 Task: Select and add the product "3 Cheesy Birria Tacos , Rice & Beans" to cart from the store "Abuelitas Birria".
Action: Mouse moved to (332, 179)
Screenshot: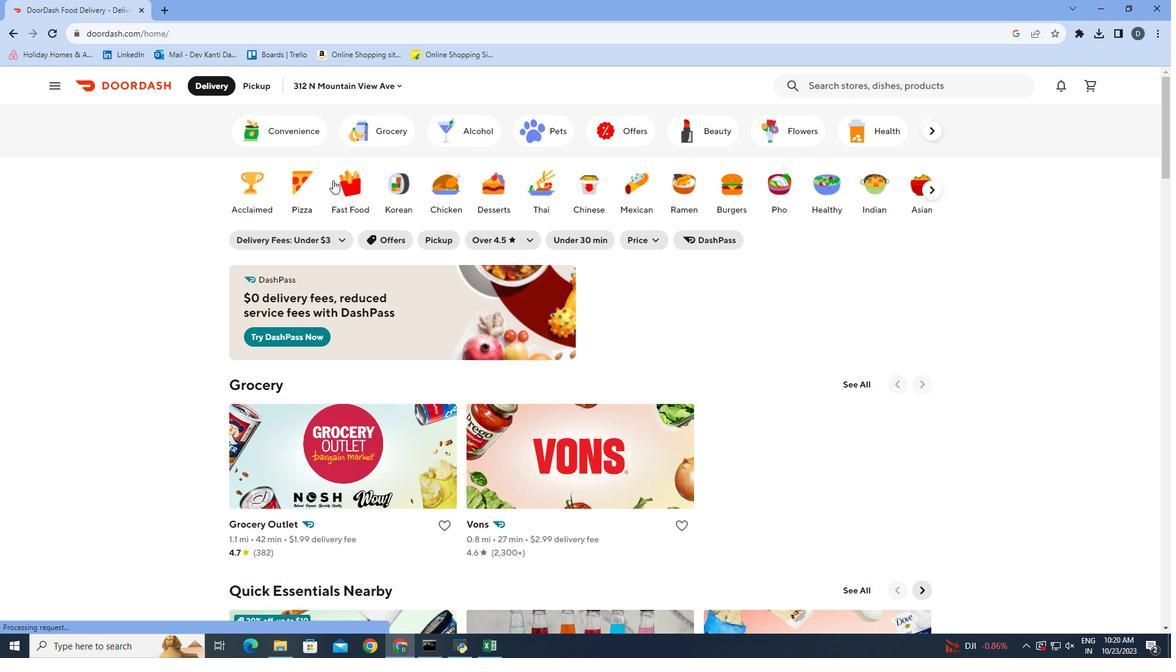 
Action: Mouse pressed left at (332, 179)
Screenshot: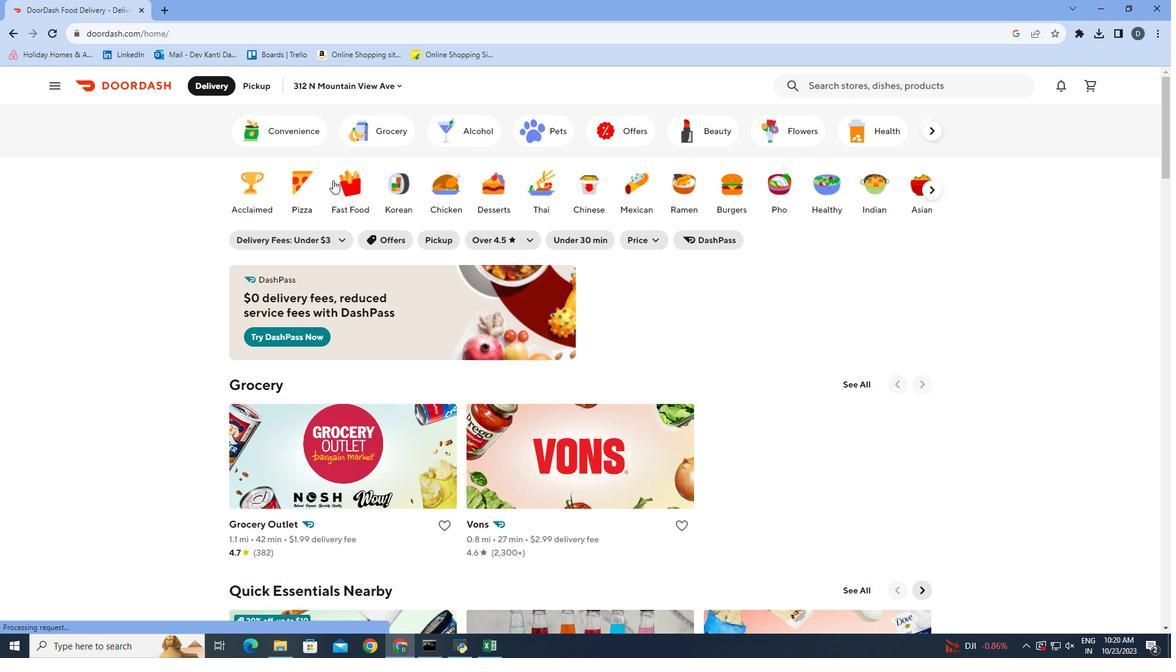 
Action: Mouse moved to (1063, 317)
Screenshot: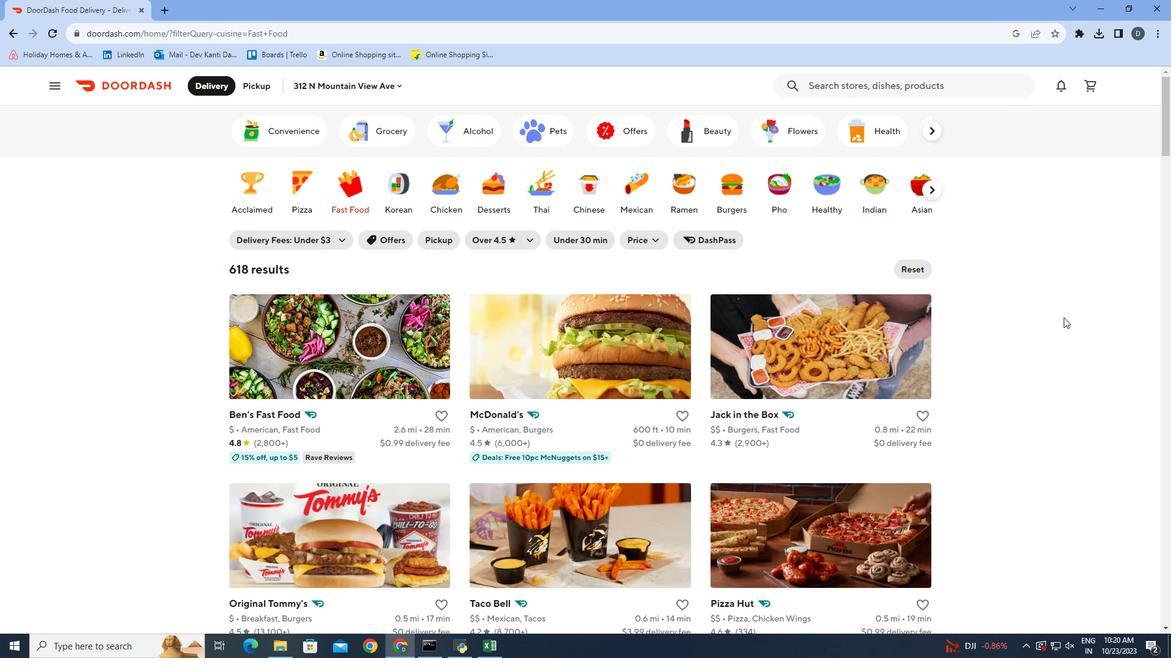 
Action: Mouse scrolled (1063, 316) with delta (0, 0)
Screenshot: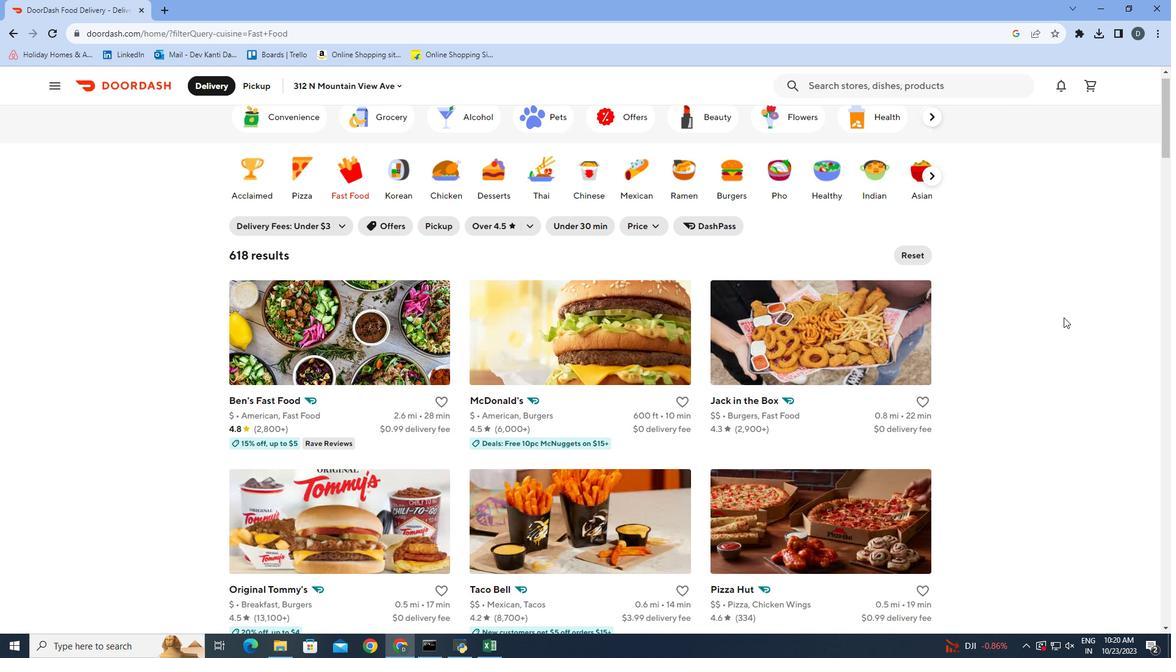 
Action: Mouse moved to (1060, 316)
Screenshot: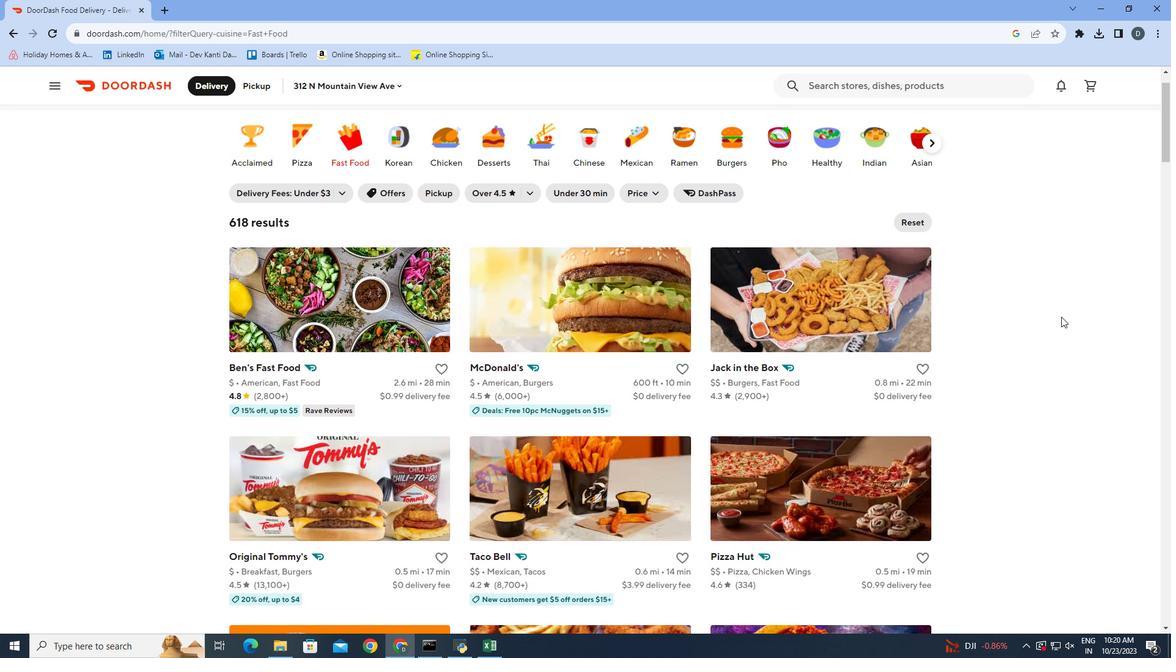 
Action: Mouse scrolled (1060, 317) with delta (0, 0)
Screenshot: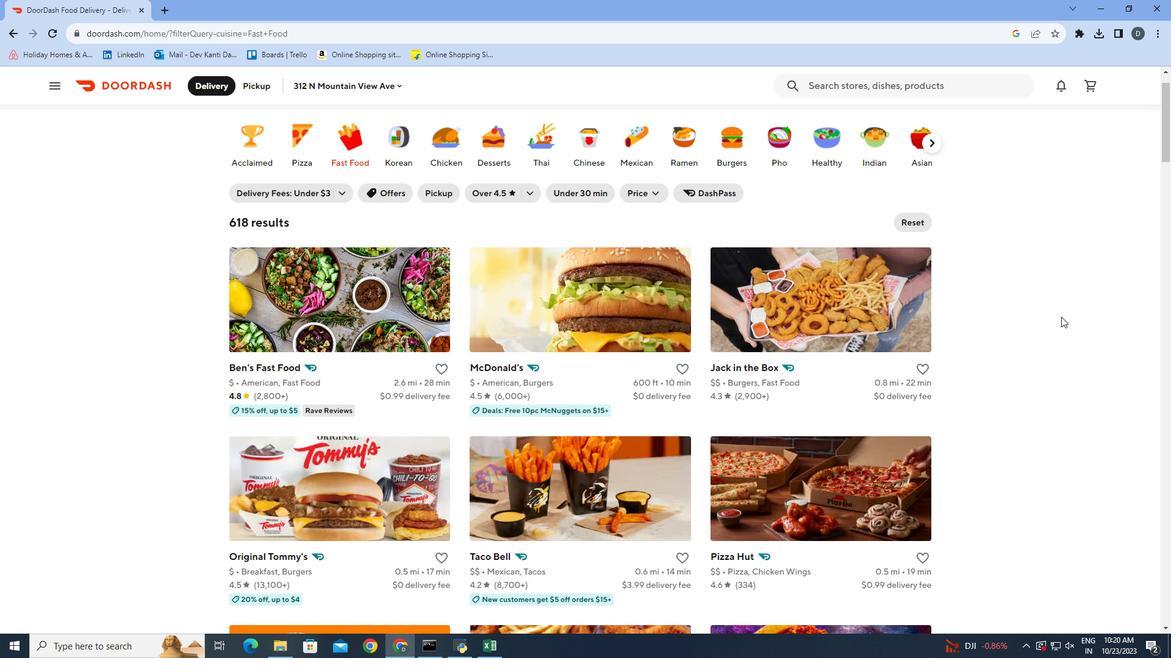 
Action: Mouse scrolled (1060, 317) with delta (0, 0)
Screenshot: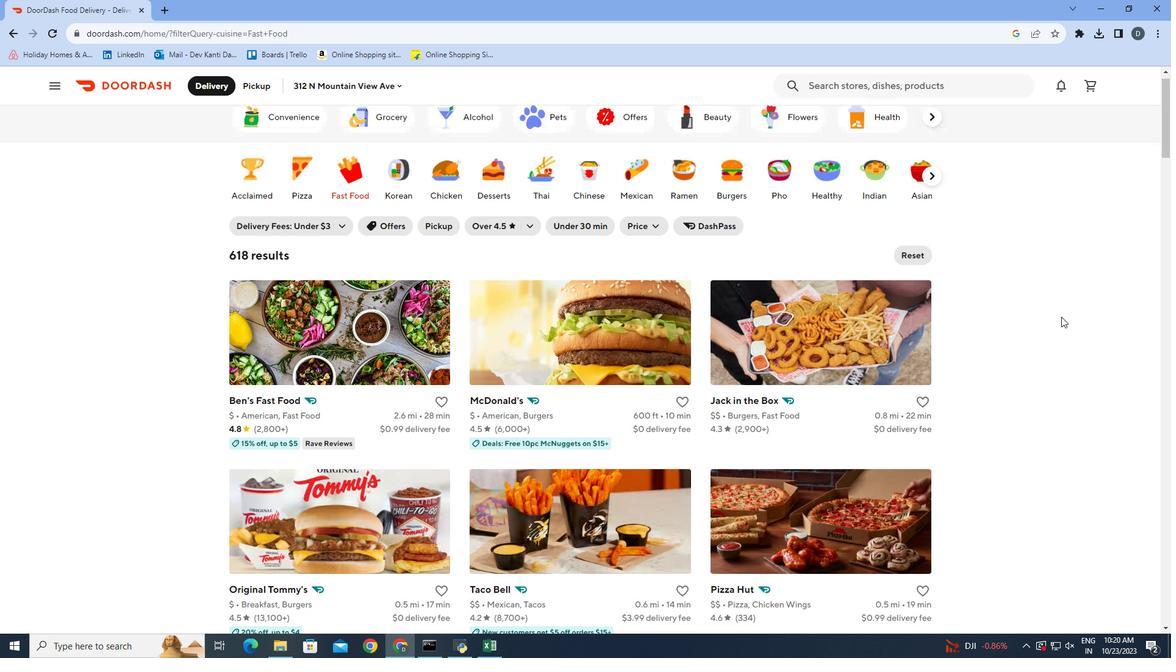 
Action: Mouse scrolled (1060, 317) with delta (0, 0)
Screenshot: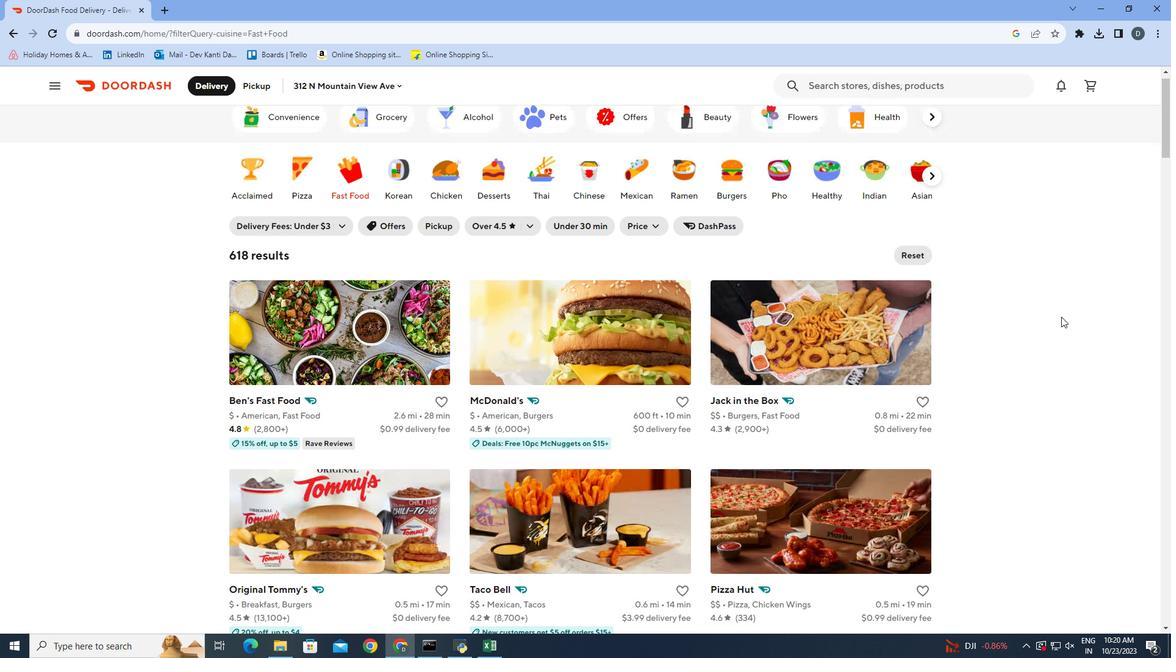 
Action: Mouse moved to (916, 88)
Screenshot: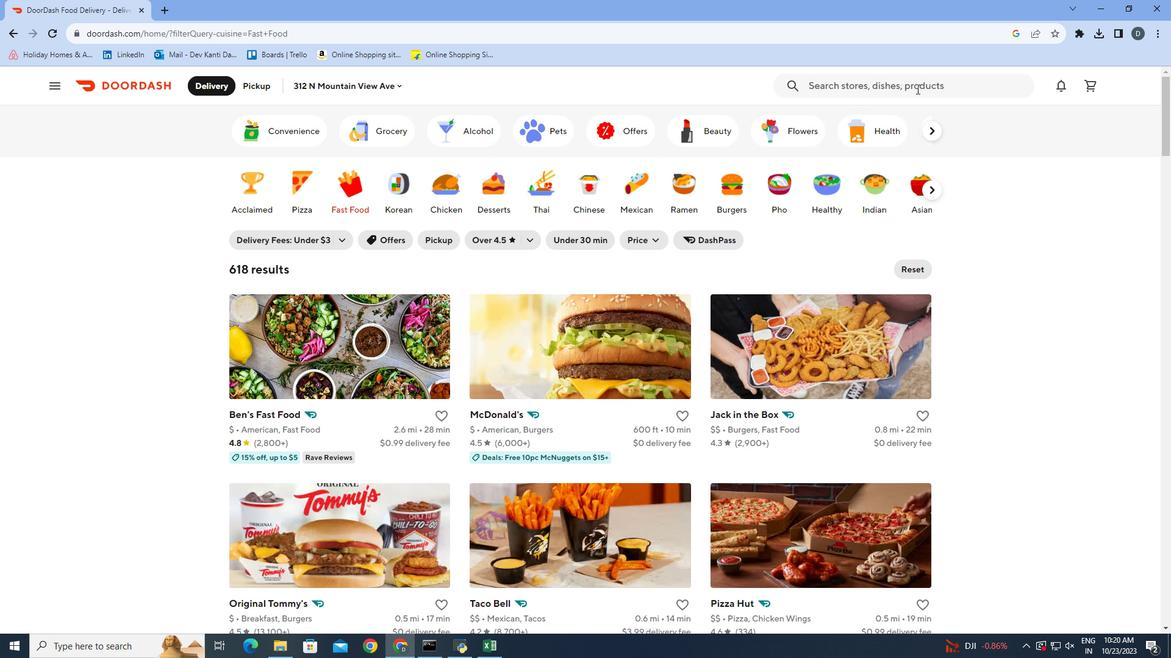 
Action: Mouse pressed left at (916, 88)
Screenshot: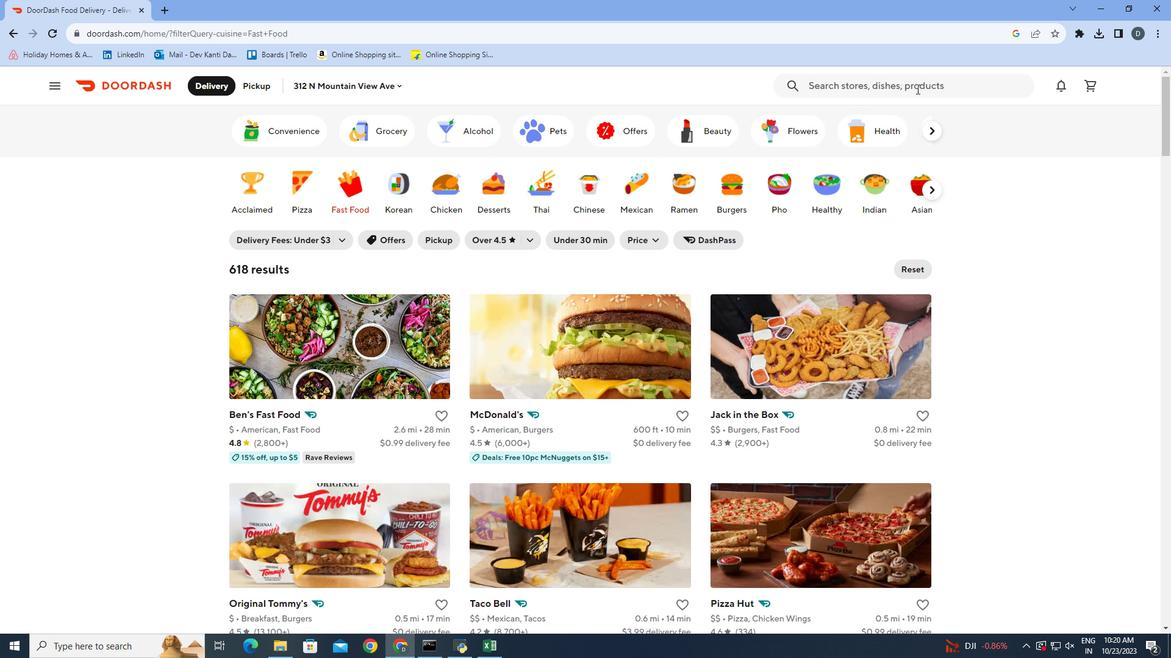
Action: Mouse moved to (858, 118)
Screenshot: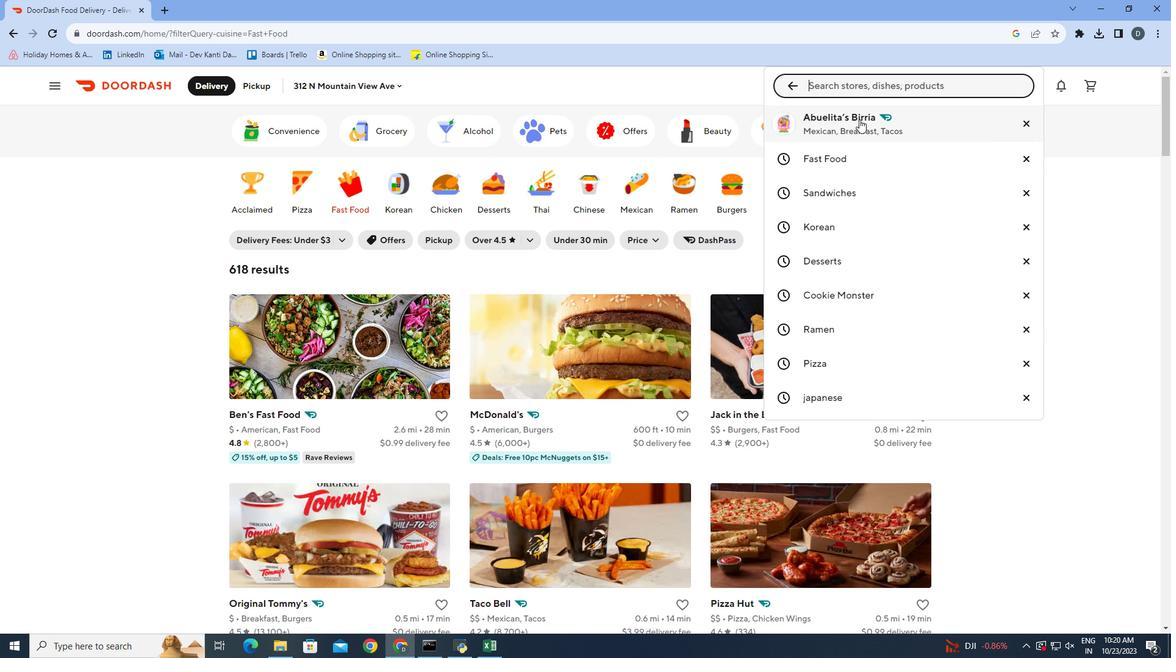
Action: Mouse pressed left at (858, 118)
Screenshot: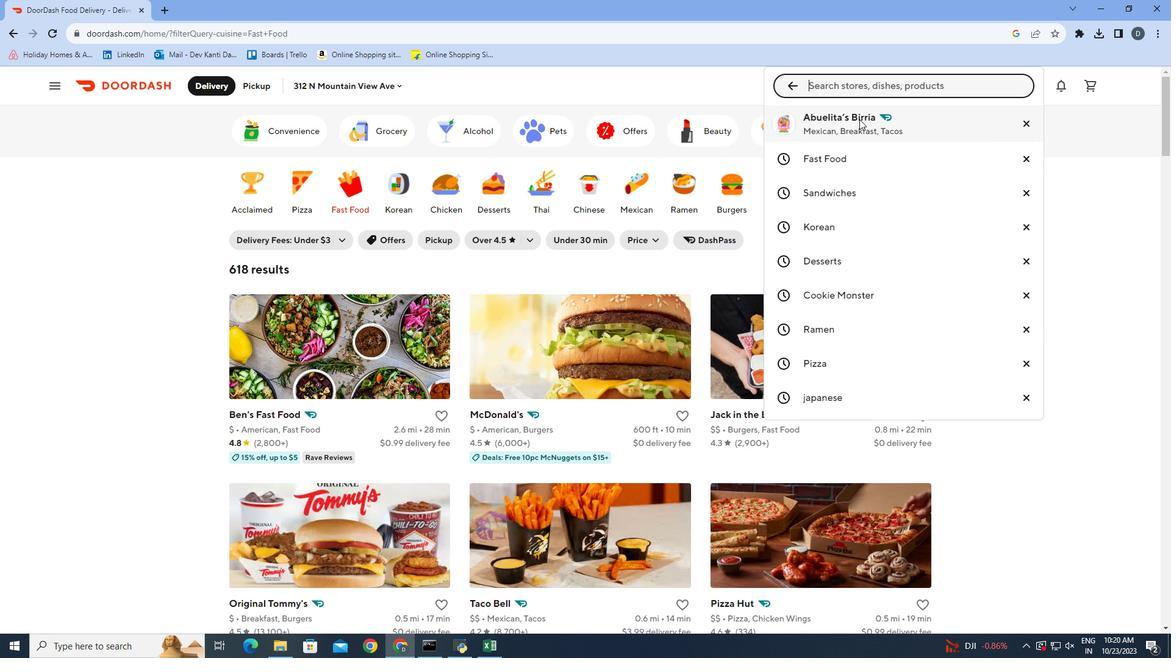 
Action: Mouse moved to (916, 81)
Screenshot: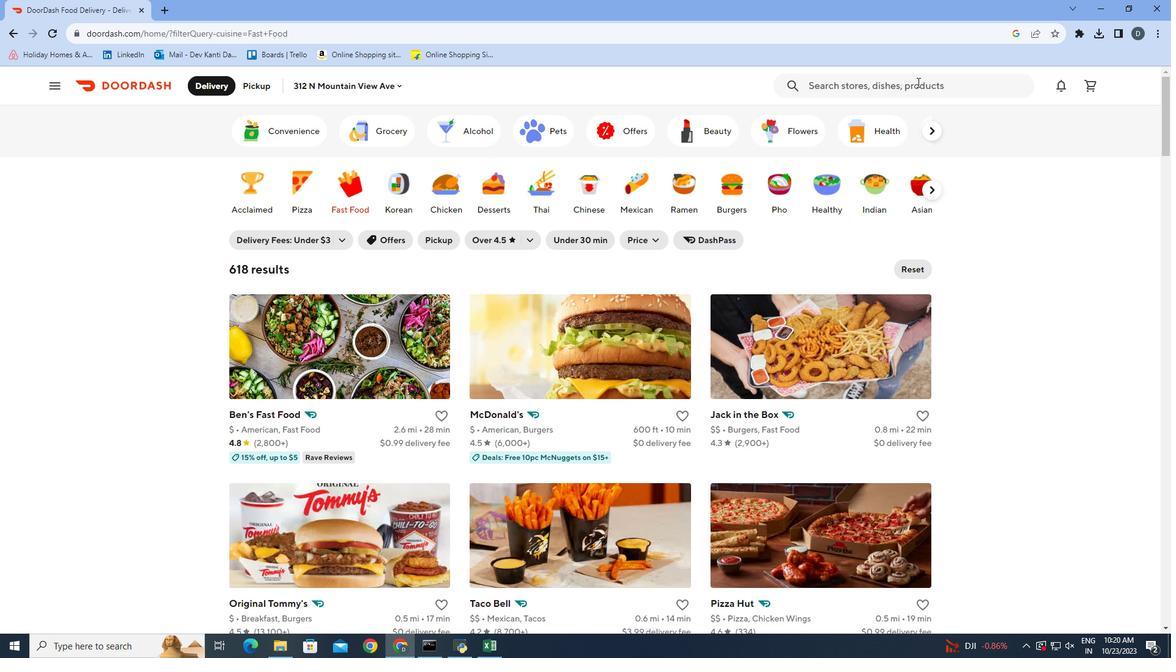 
Action: Mouse pressed left at (916, 81)
Screenshot: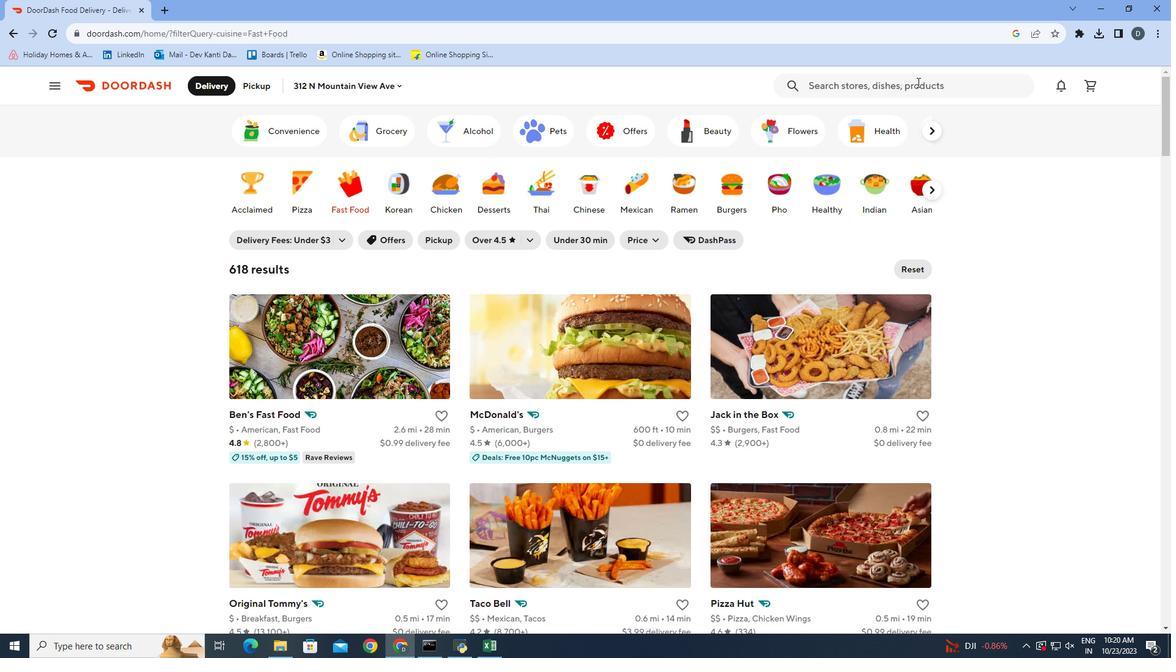 
Action: Mouse moved to (853, 137)
Screenshot: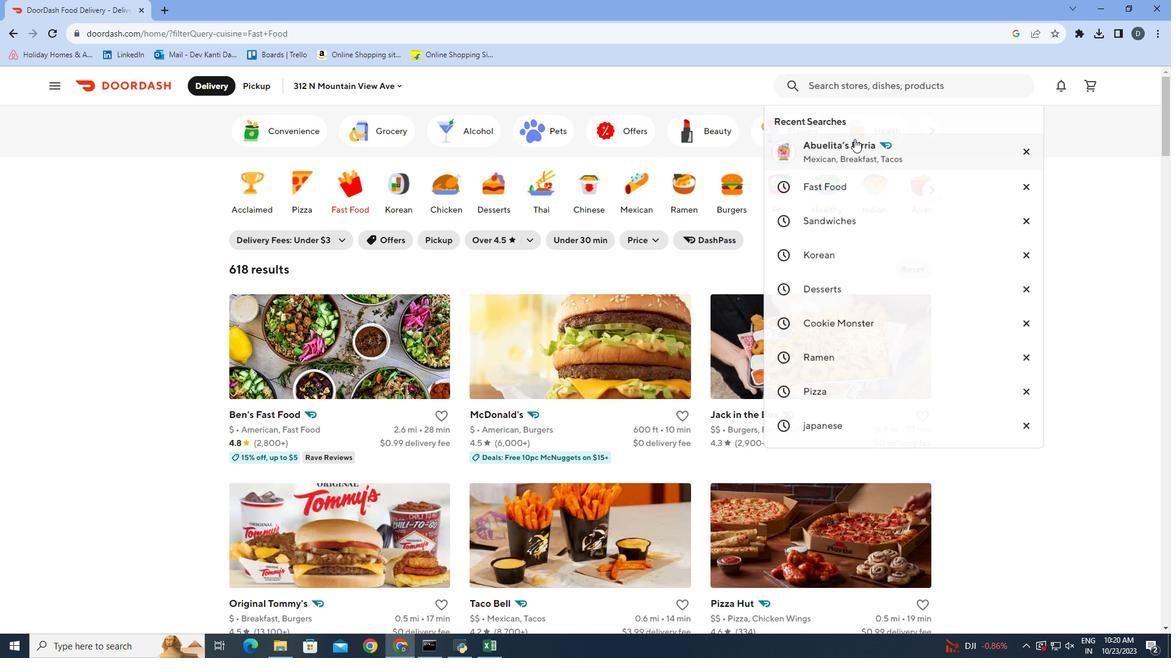 
Action: Mouse pressed left at (853, 137)
Screenshot: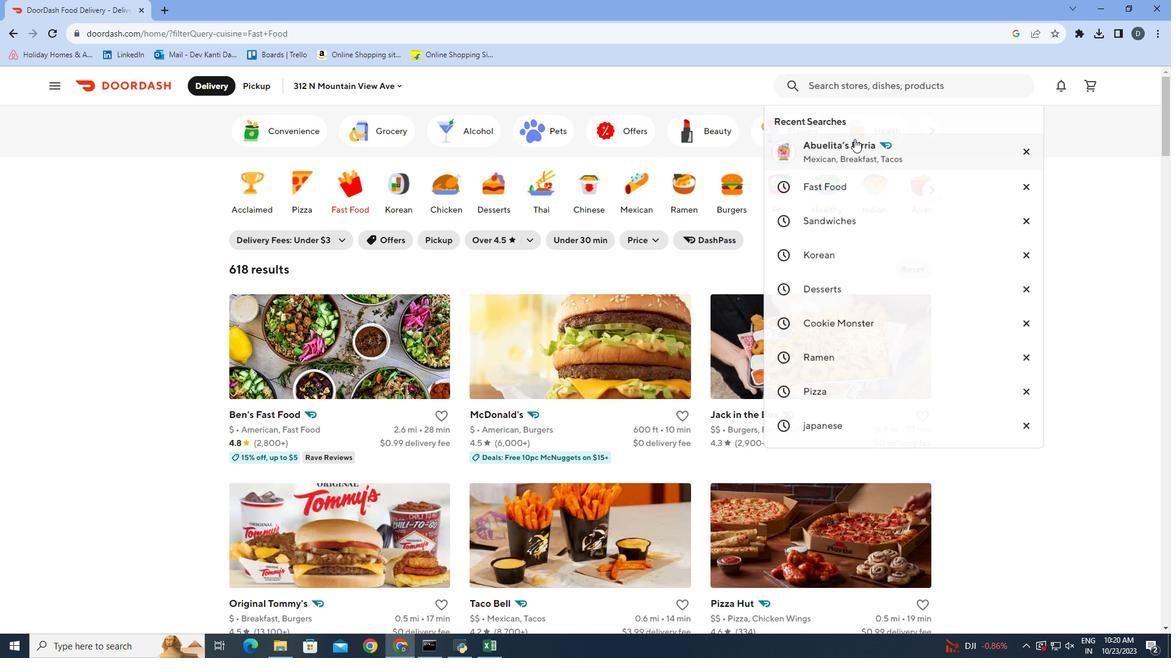 
Action: Mouse moved to (813, 366)
Screenshot: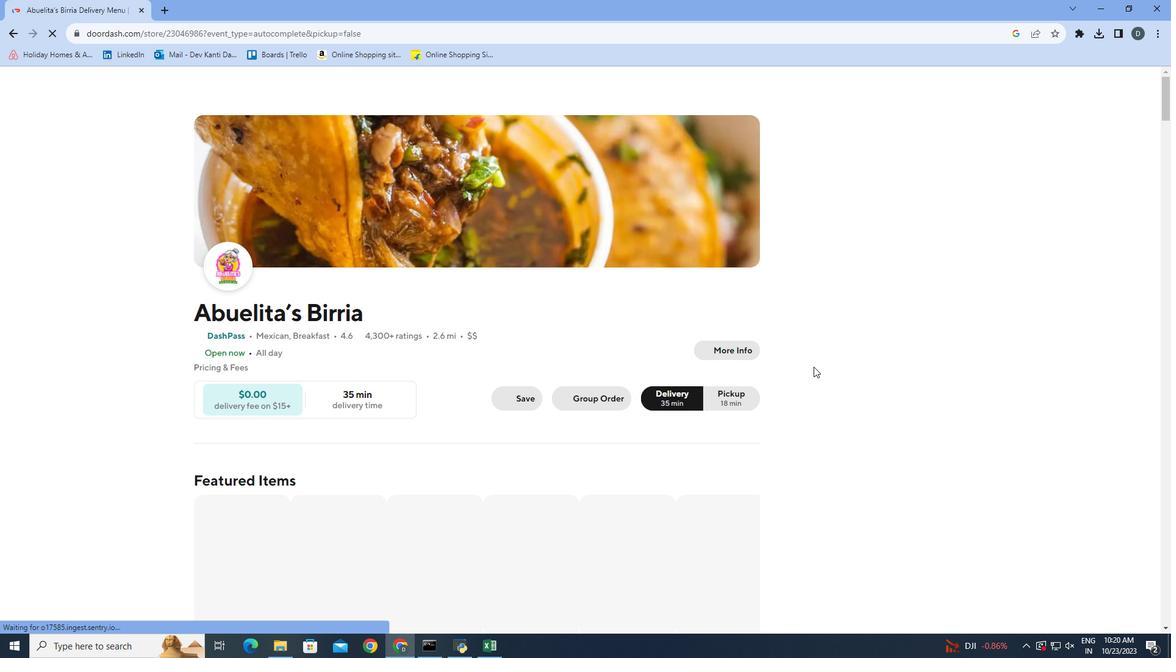 
Action: Mouse scrolled (813, 365) with delta (0, 0)
Screenshot: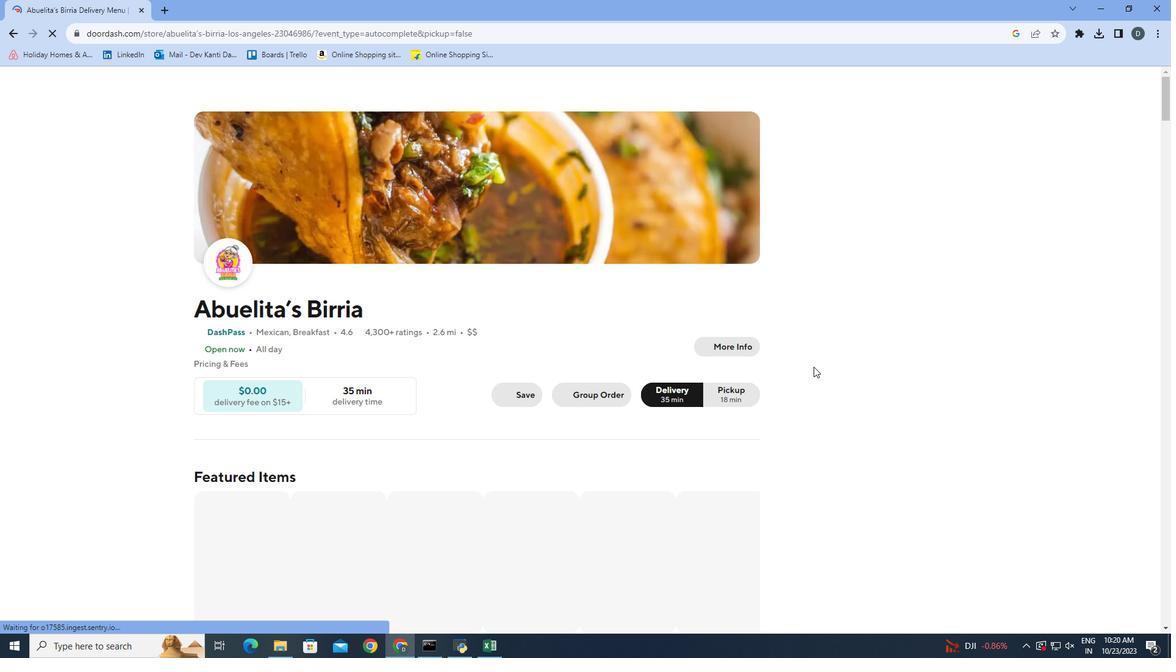 
Action: Mouse scrolled (813, 365) with delta (0, 0)
Screenshot: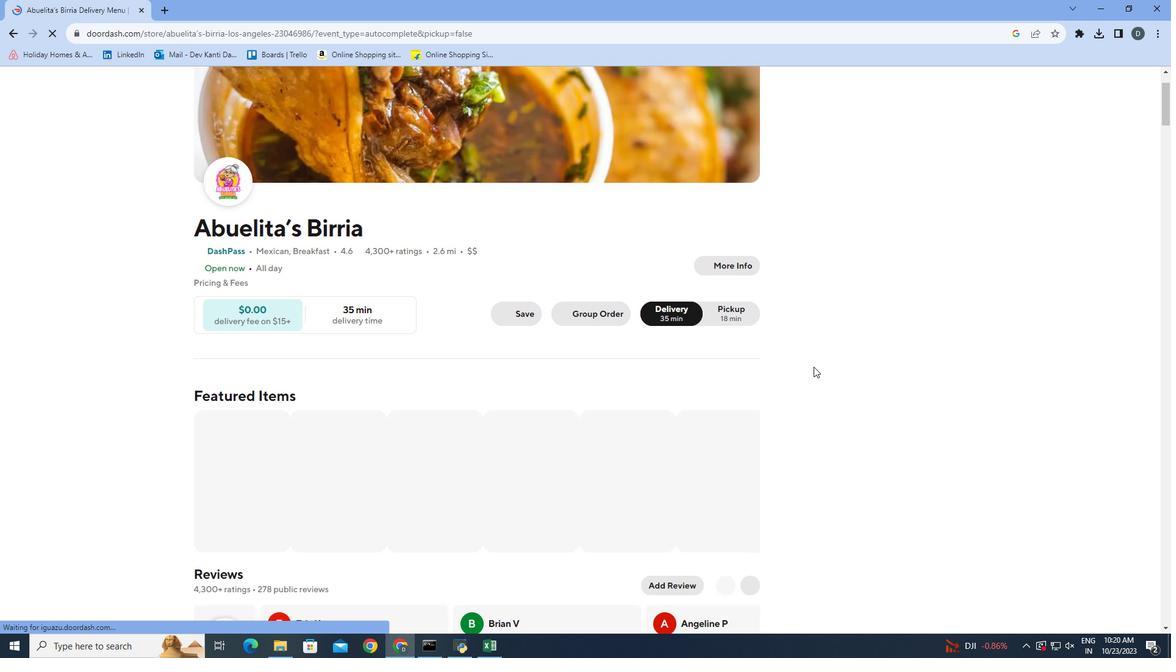 
Action: Mouse scrolled (813, 365) with delta (0, 0)
Screenshot: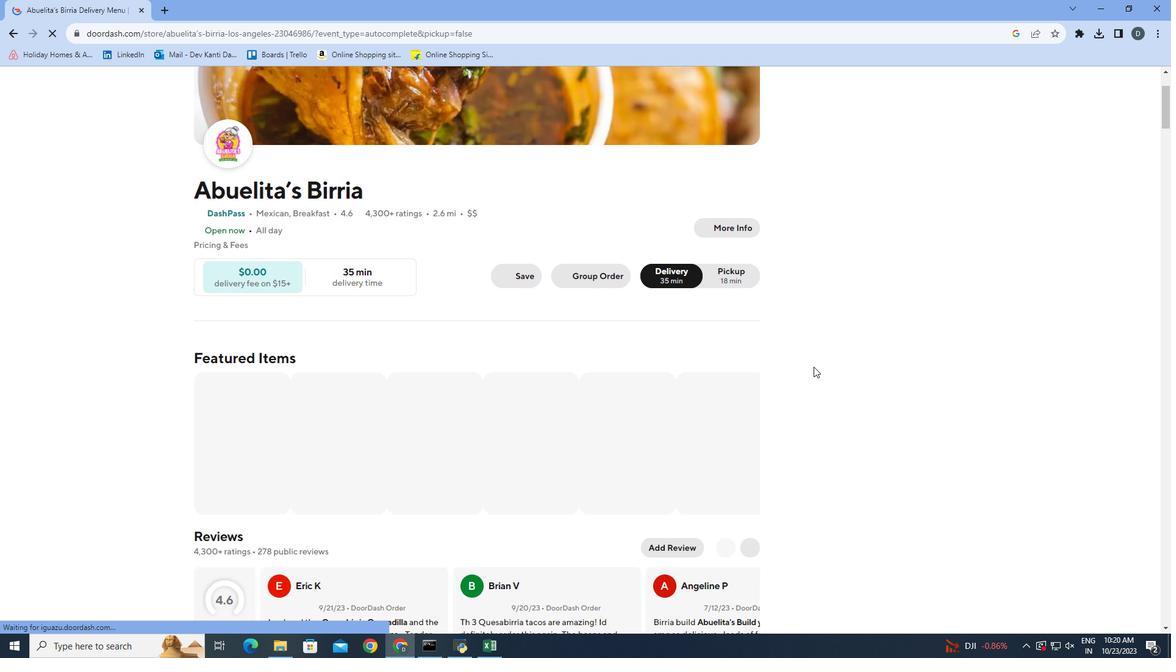 
Action: Mouse scrolled (813, 365) with delta (0, 0)
Screenshot: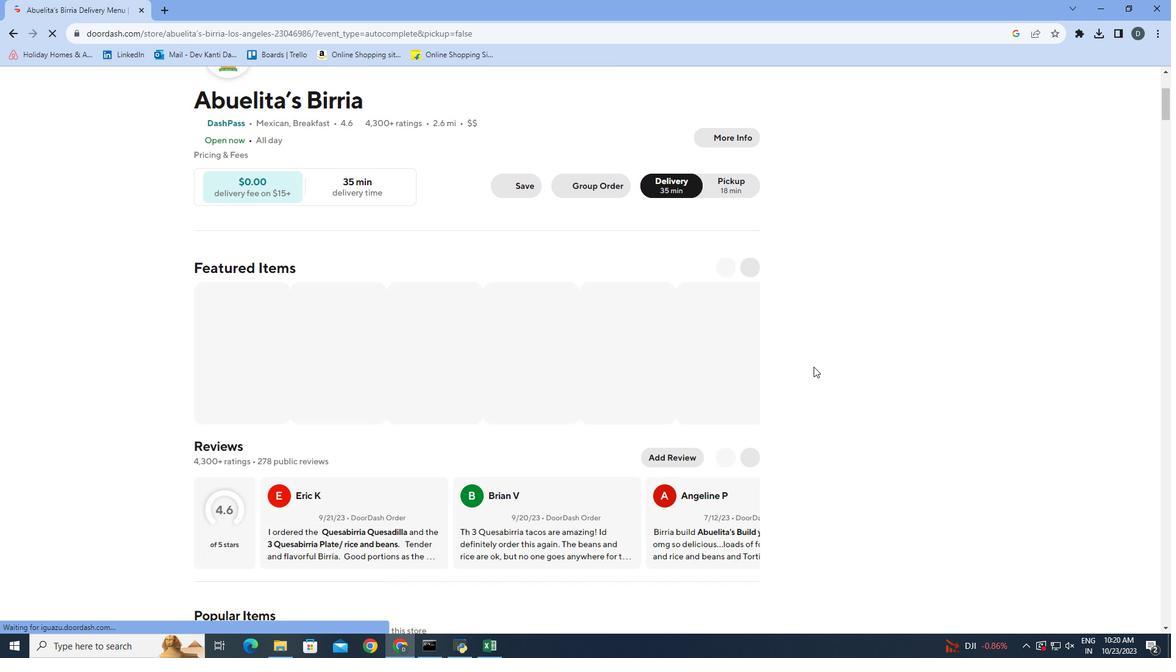 
Action: Mouse scrolled (813, 365) with delta (0, 0)
Screenshot: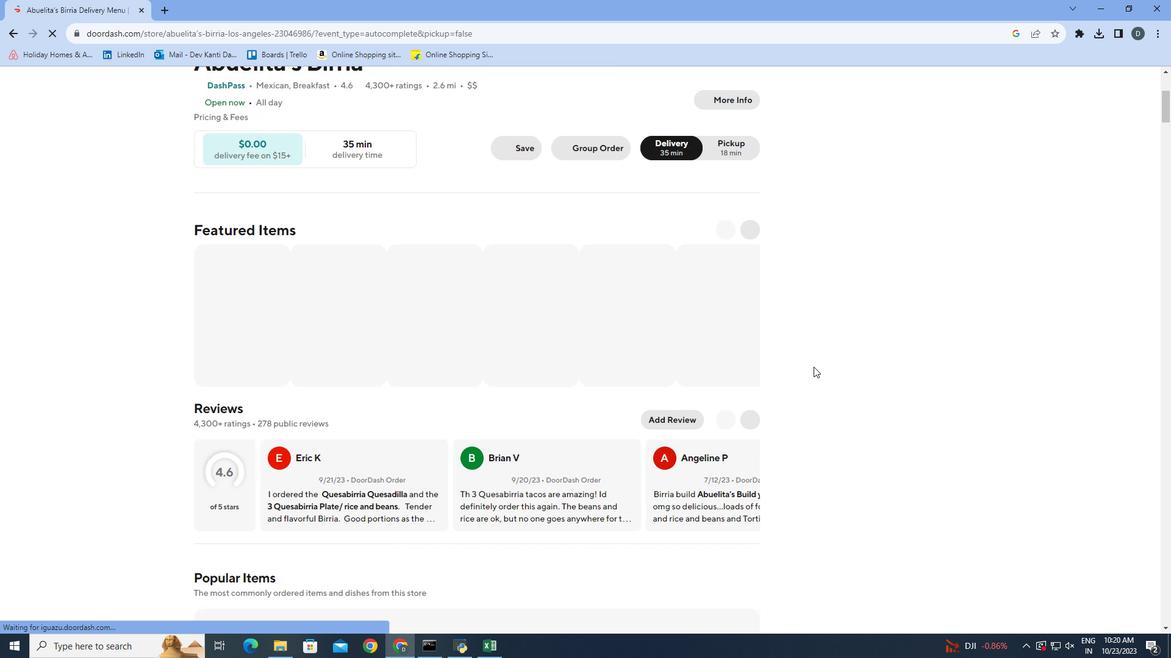 
Action: Mouse scrolled (813, 365) with delta (0, 0)
Screenshot: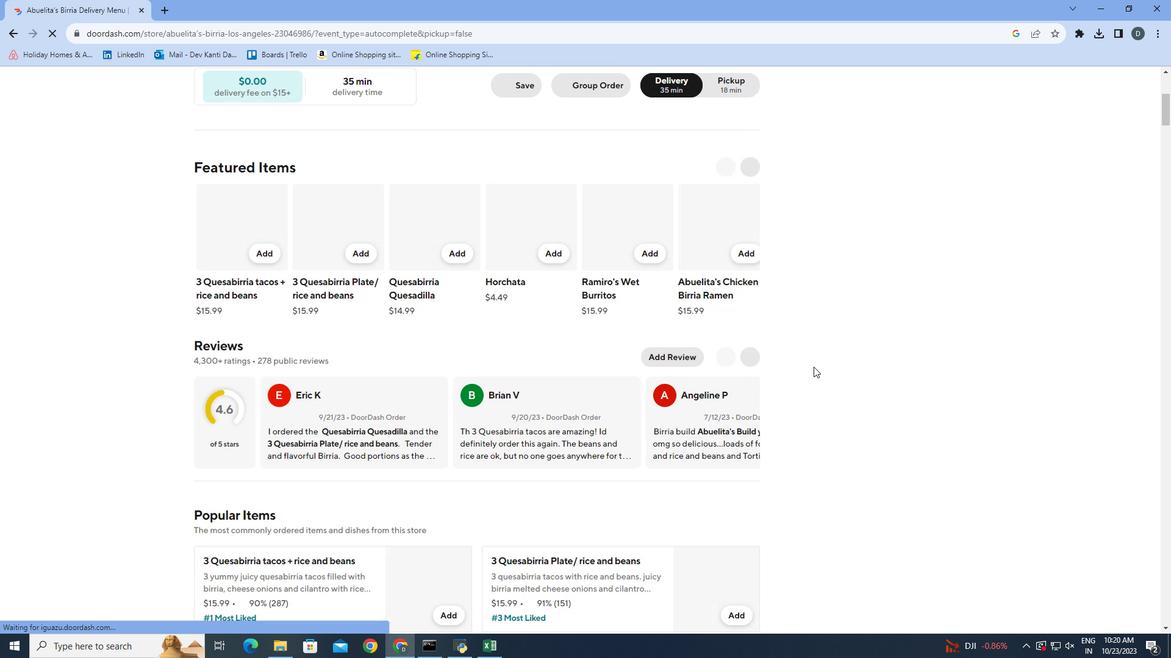 
Action: Mouse scrolled (813, 365) with delta (0, 0)
Screenshot: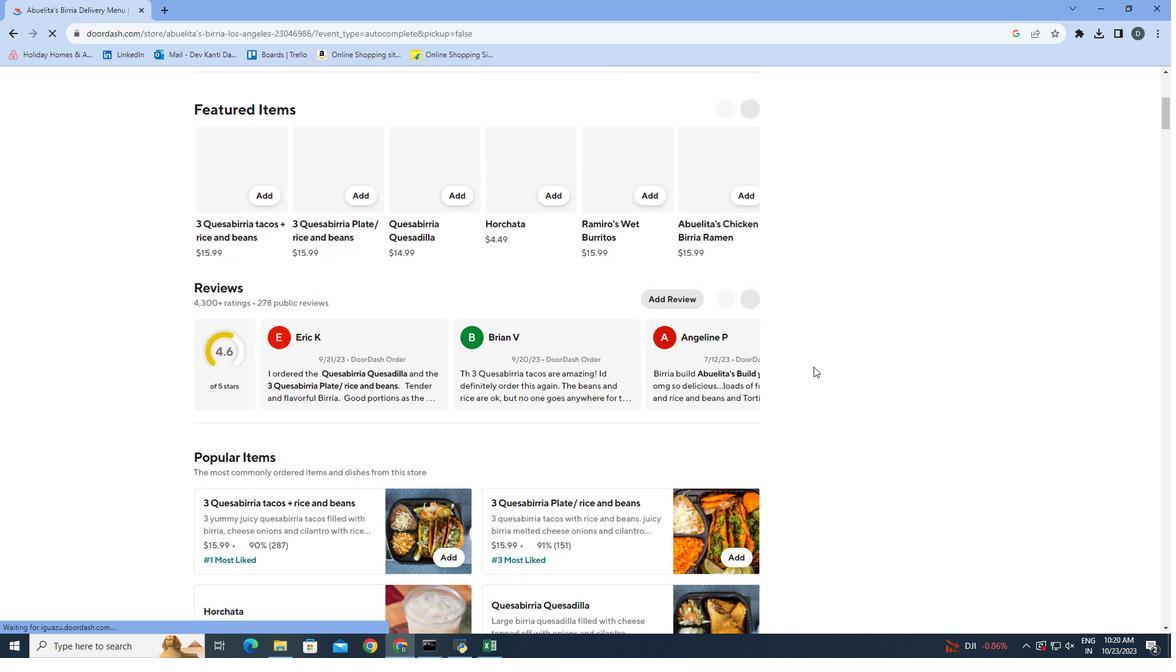 
Action: Mouse scrolled (813, 365) with delta (0, 0)
Screenshot: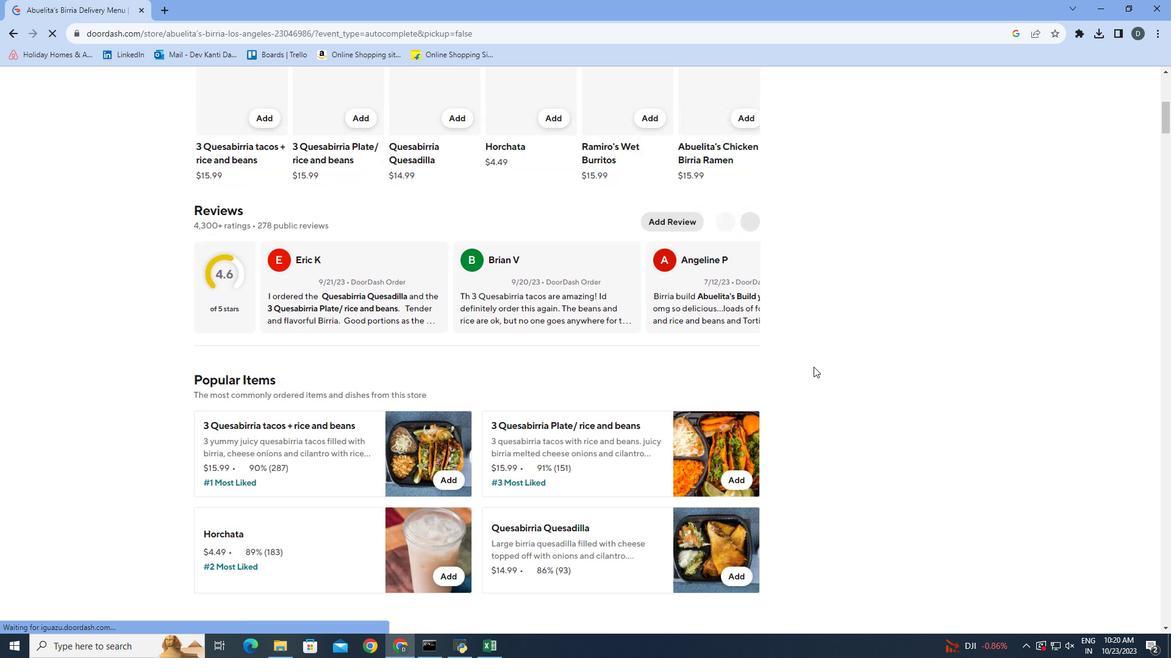 
Action: Mouse scrolled (813, 365) with delta (0, 0)
Screenshot: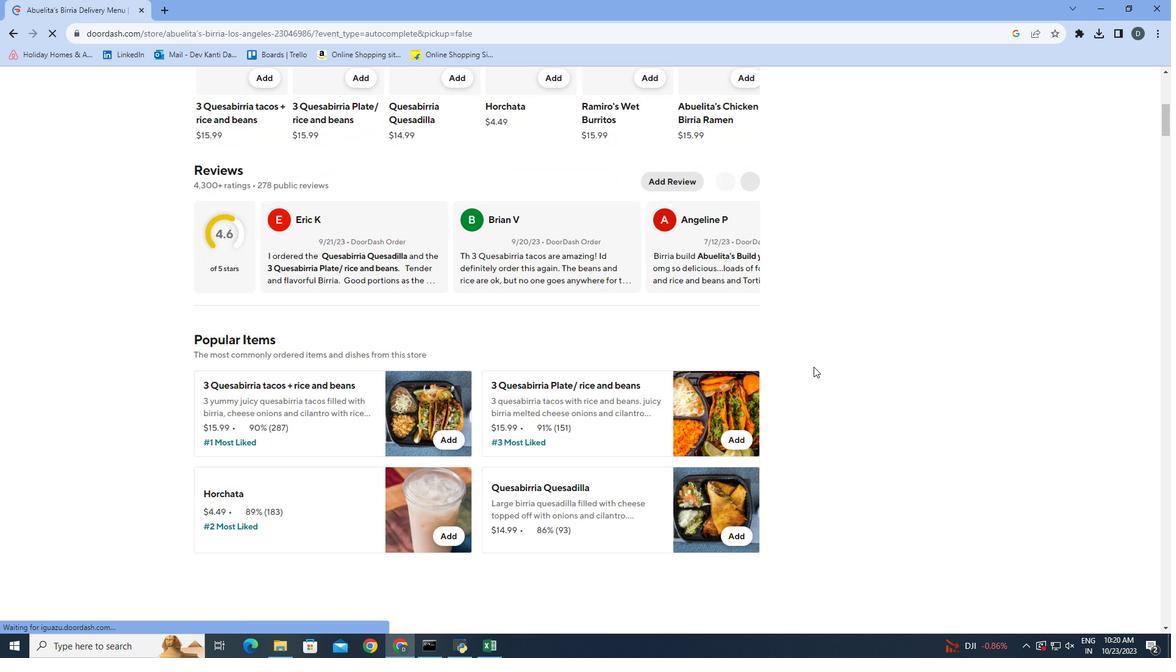 
Action: Mouse scrolled (813, 365) with delta (0, 0)
Screenshot: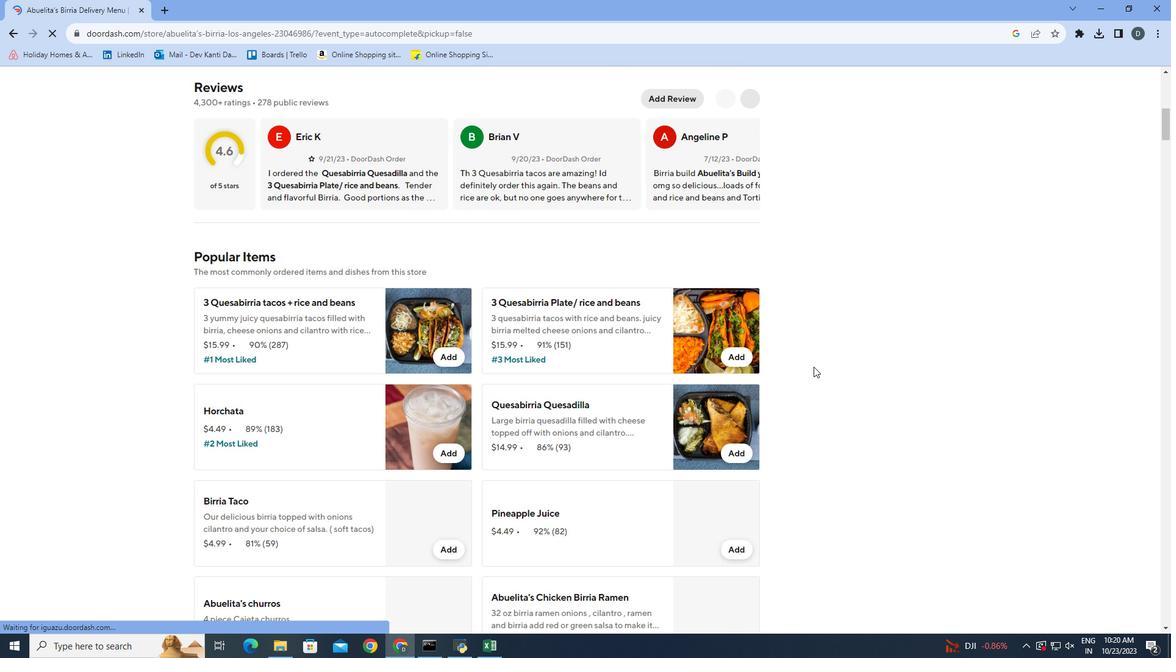 
Action: Mouse scrolled (813, 365) with delta (0, 0)
Screenshot: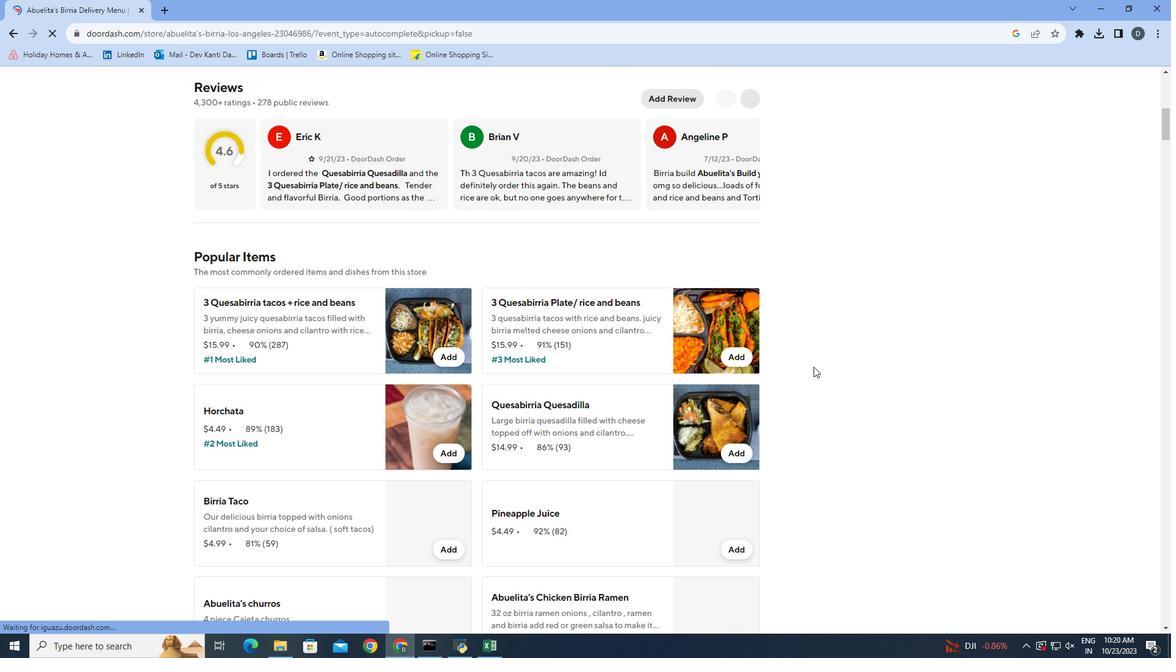 
Action: Mouse scrolled (813, 365) with delta (0, 0)
Screenshot: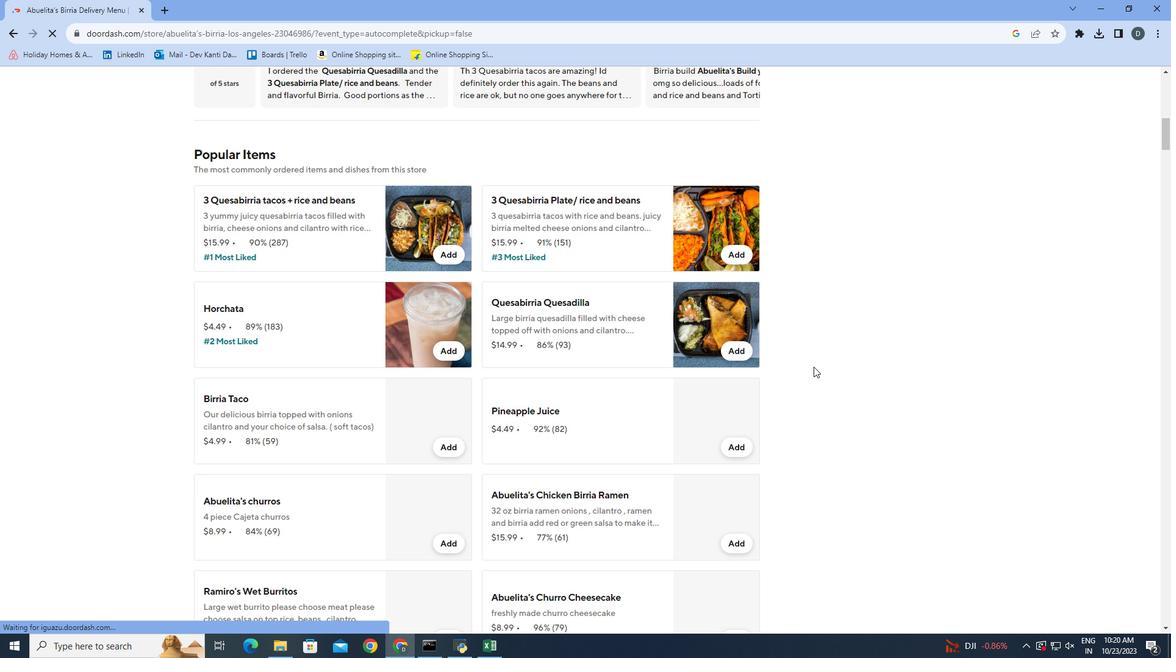 
Action: Mouse scrolled (813, 365) with delta (0, 0)
Screenshot: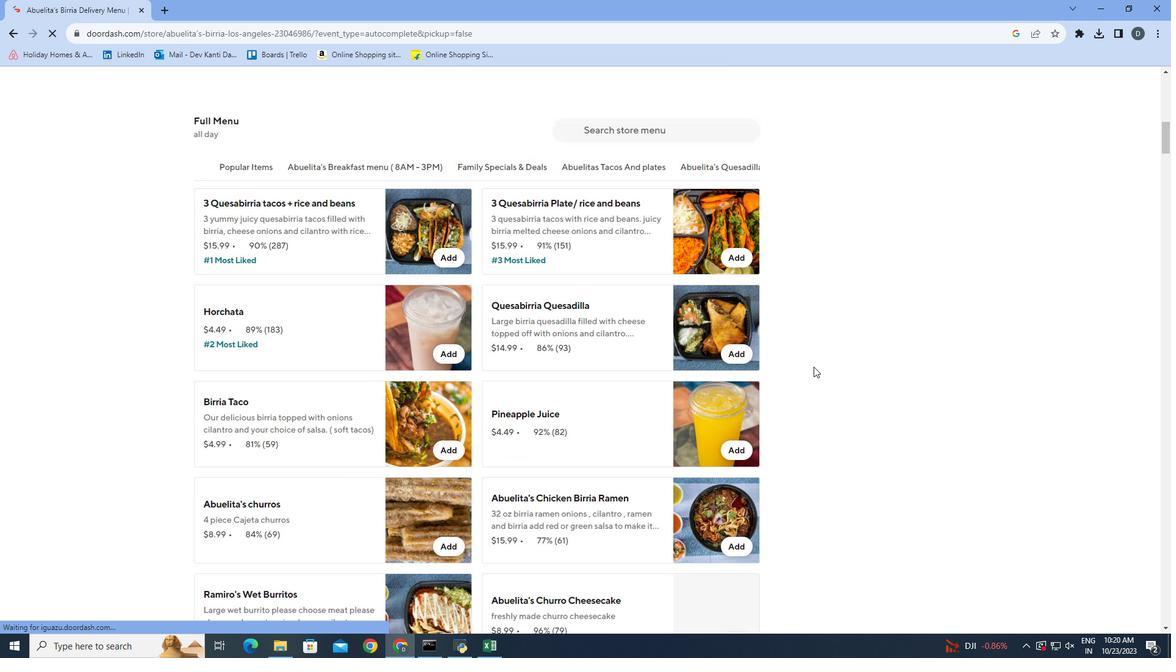 
Action: Mouse scrolled (813, 365) with delta (0, 0)
Screenshot: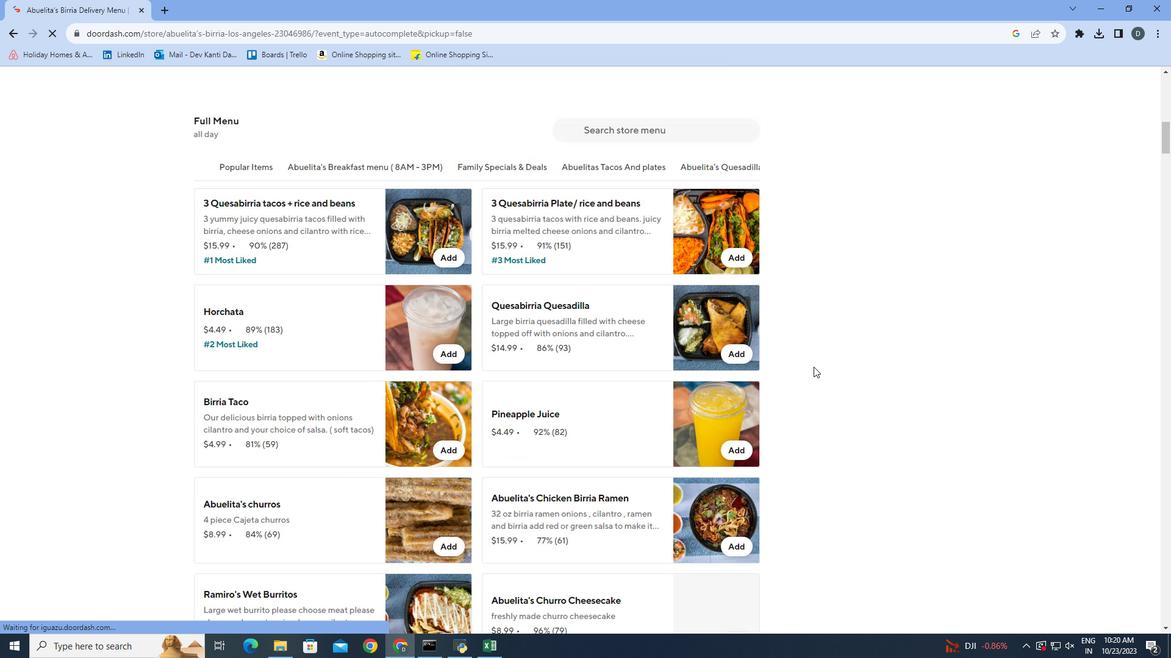 
Action: Mouse scrolled (813, 365) with delta (0, 0)
Screenshot: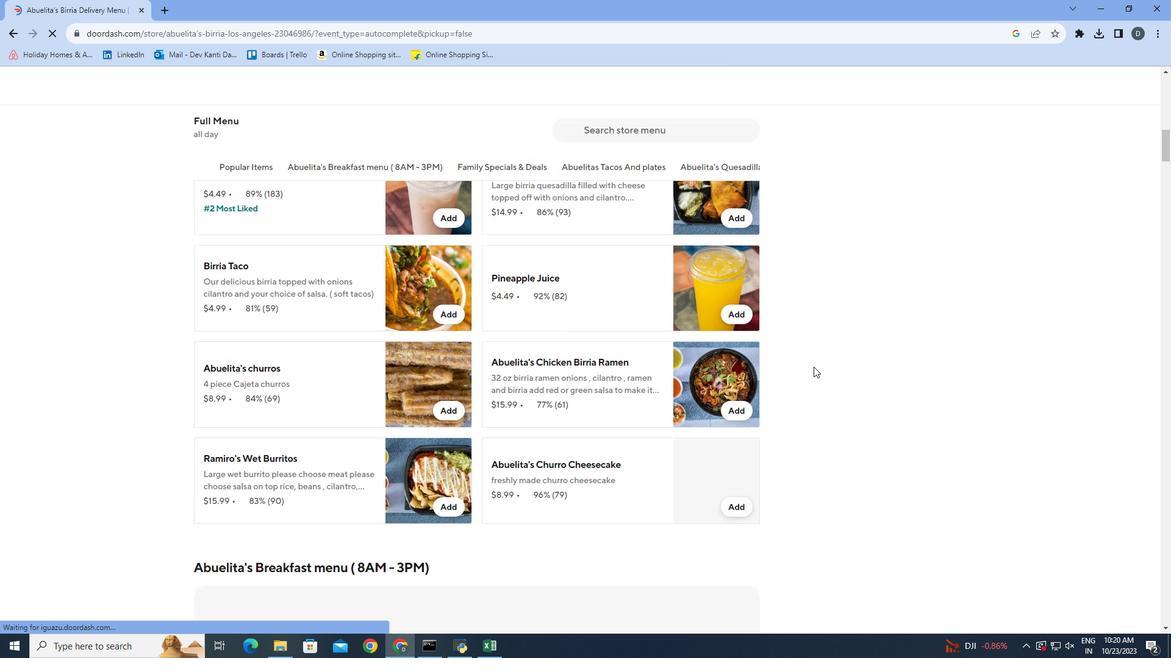 
Action: Mouse scrolled (813, 367) with delta (0, 0)
Screenshot: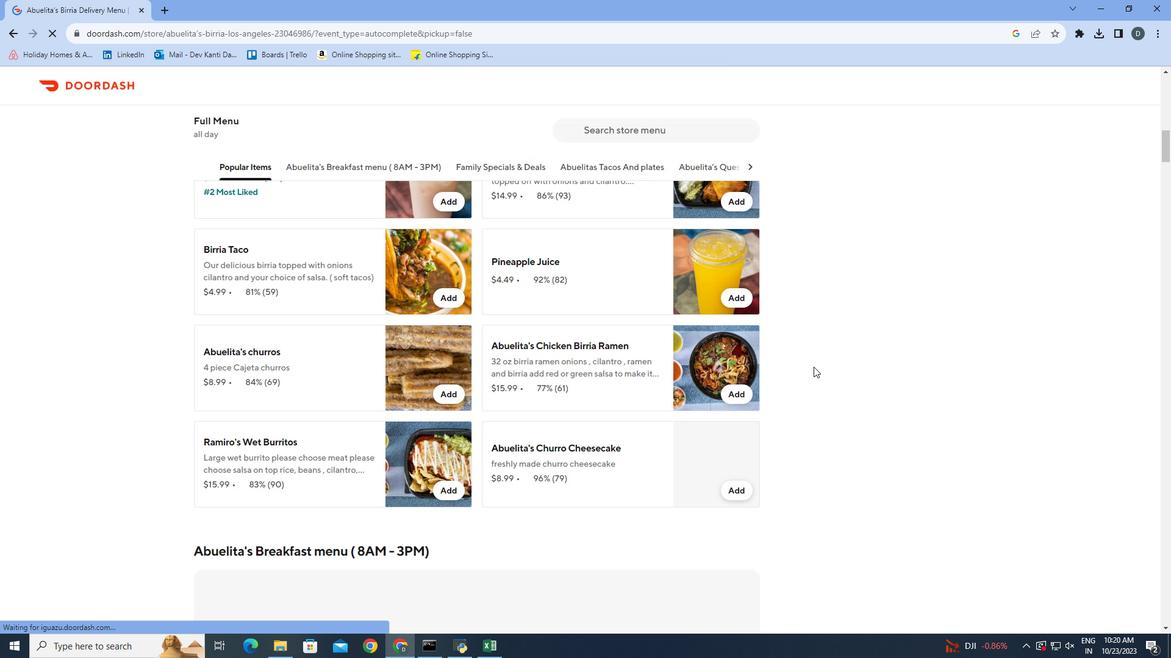 
Action: Mouse scrolled (813, 367) with delta (0, 0)
Screenshot: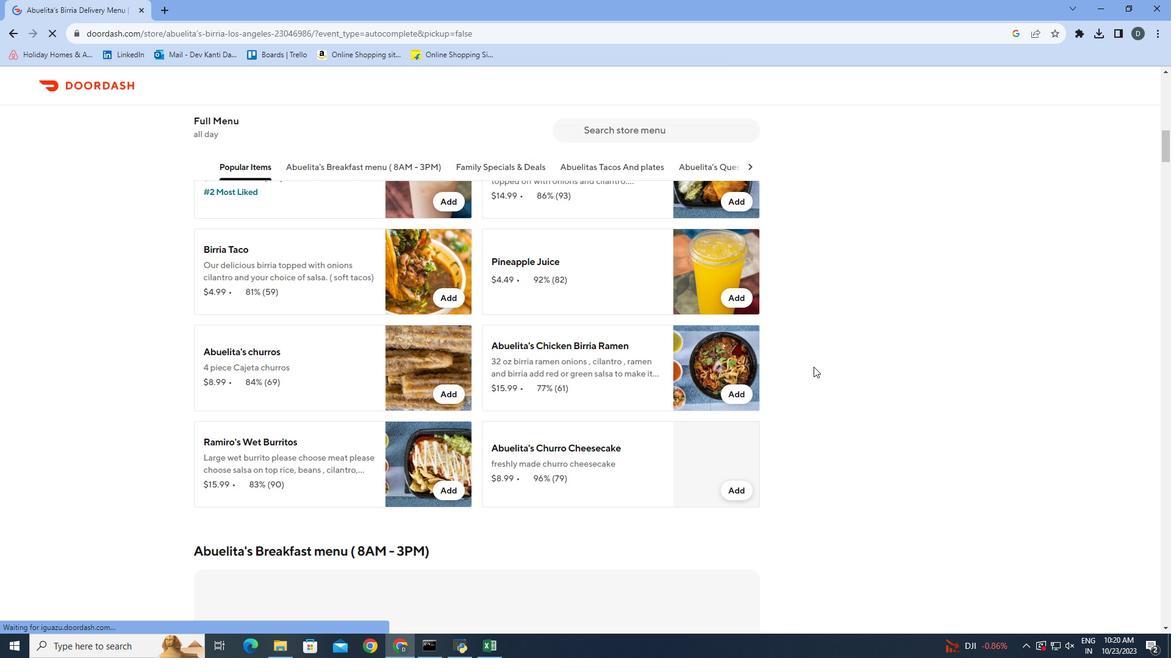 
Action: Mouse scrolled (813, 367) with delta (0, 0)
Screenshot: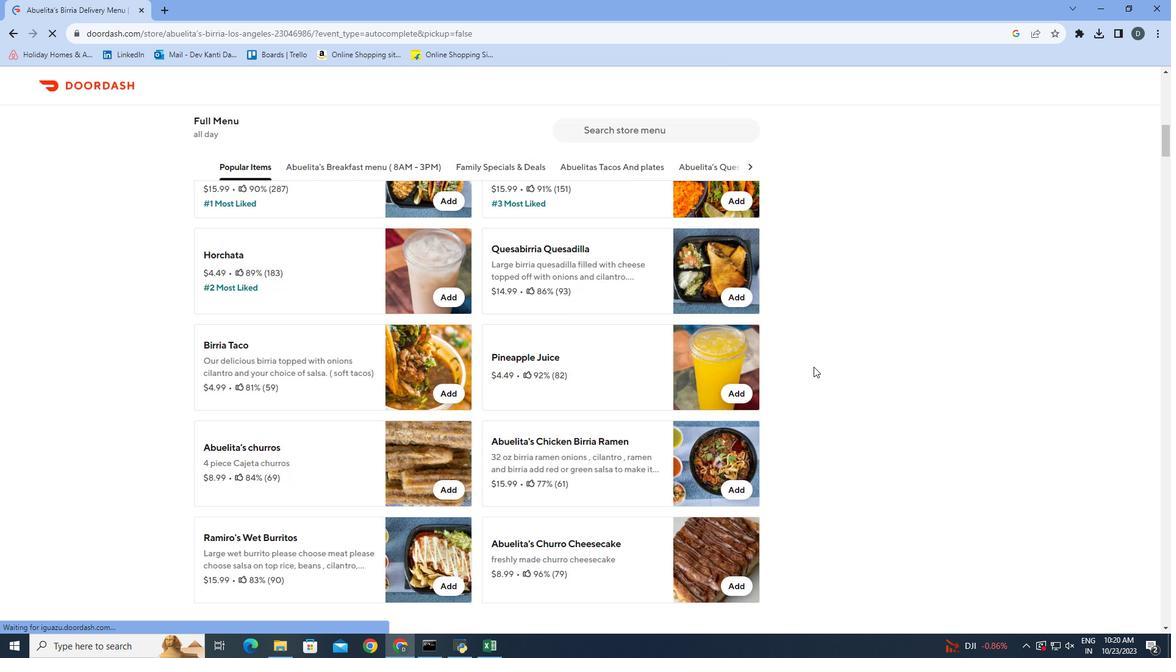 
Action: Mouse scrolled (813, 367) with delta (0, 0)
Screenshot: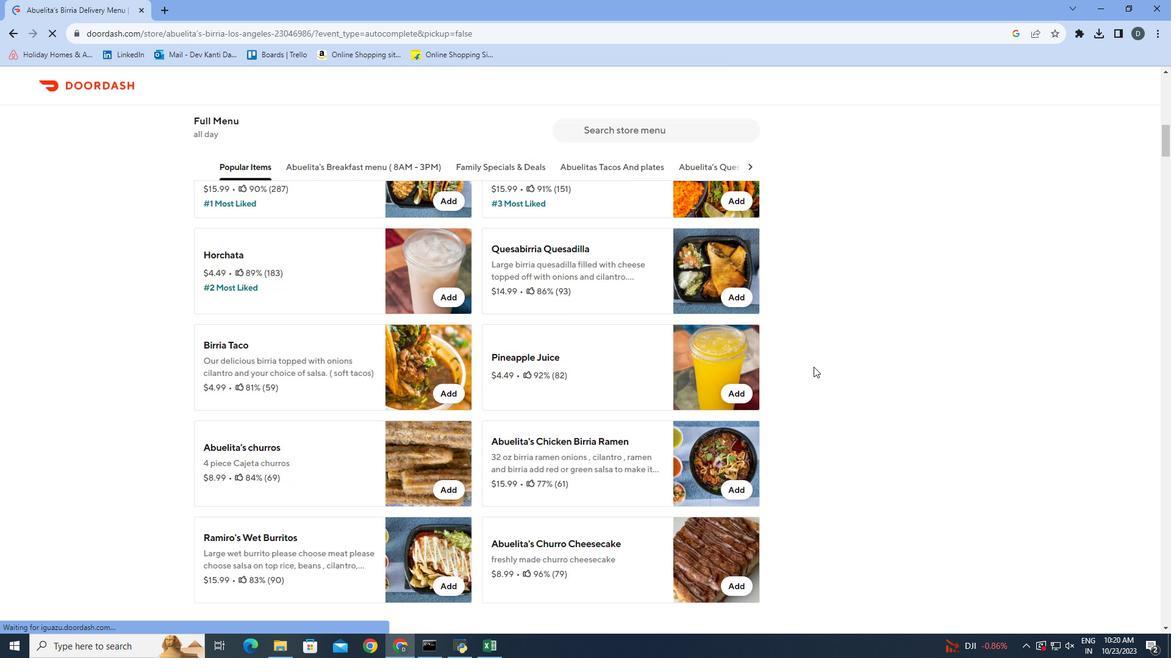 
Action: Mouse scrolled (813, 367) with delta (0, 0)
Screenshot: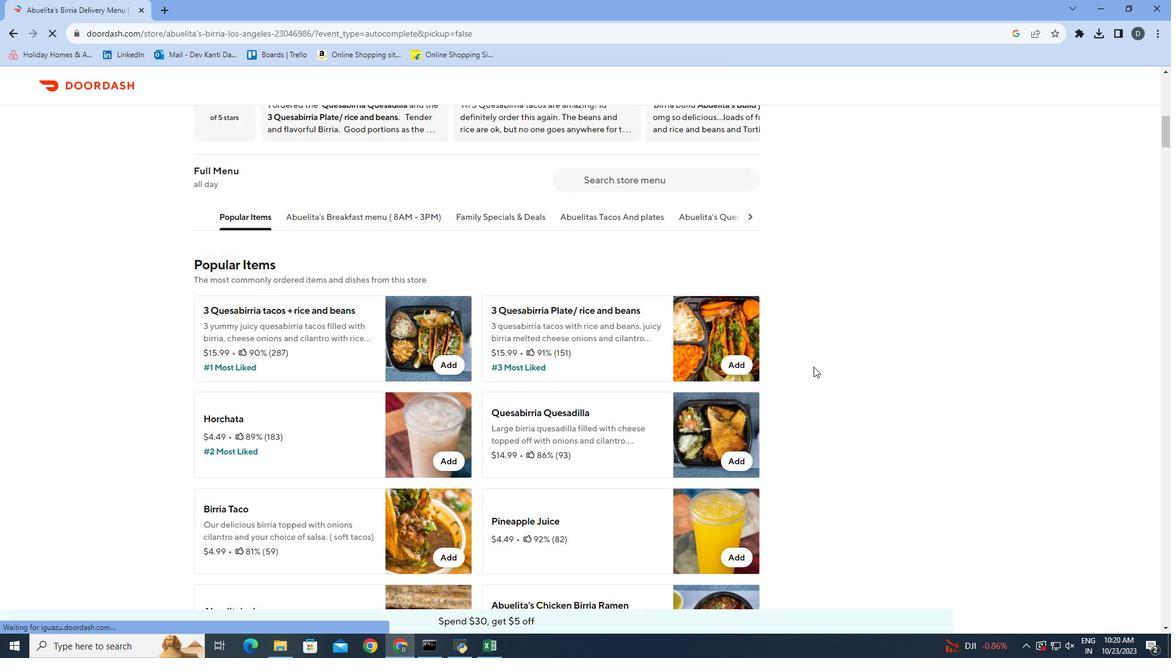 
Action: Mouse scrolled (813, 367) with delta (0, 0)
Screenshot: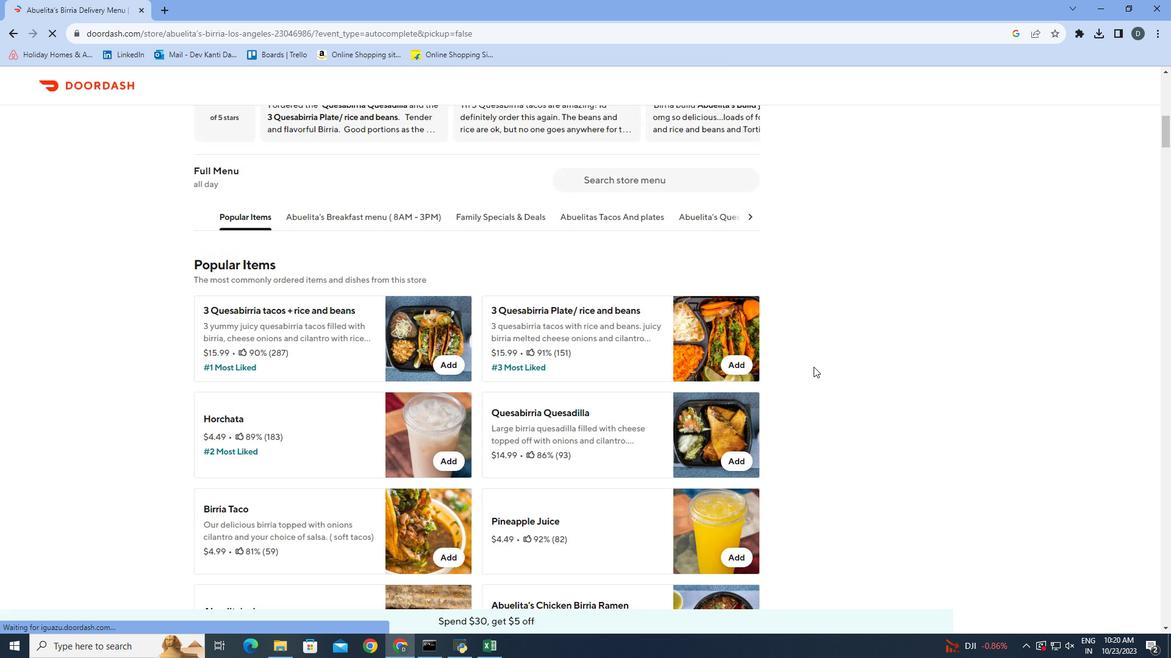 
Action: Mouse moved to (679, 276)
Screenshot: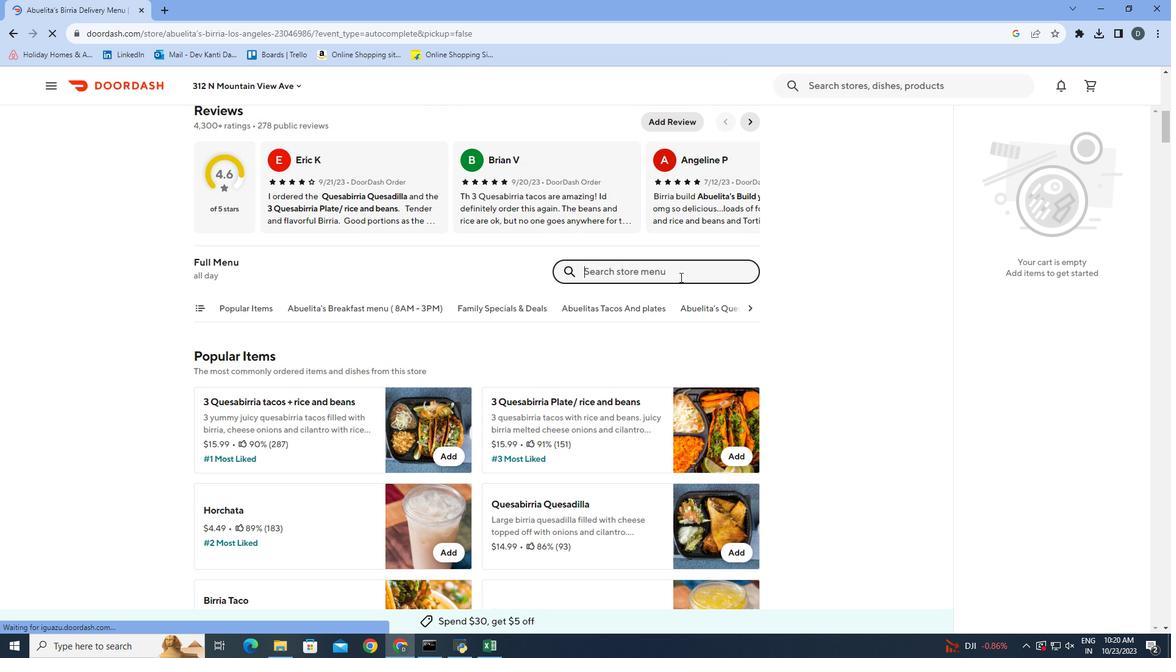 
Action: Mouse pressed left at (679, 276)
Screenshot: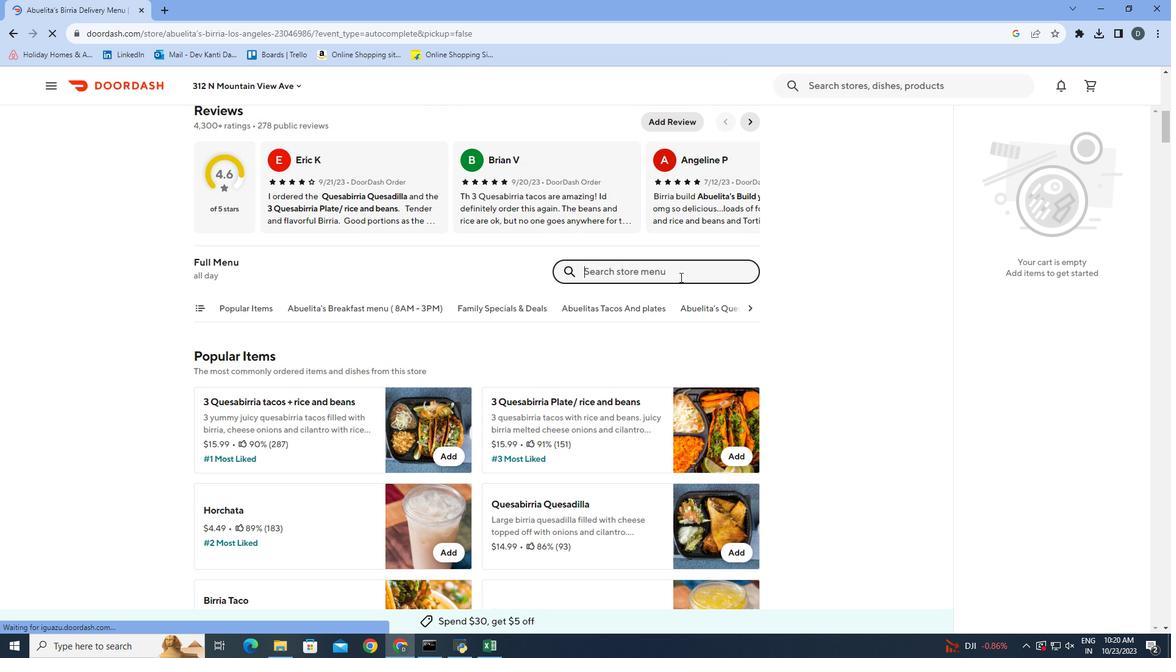 
Action: Key pressed 3<Key.space><Key.shift>Cheesy<Key.space><Key.shift>Birria<Key.space><Key.shift>Tacos,<Key.space><Key.shift>Rice<Key.space><Key.shift>&<Key.space><Key.shift>Beans<Key.enter>
Screenshot: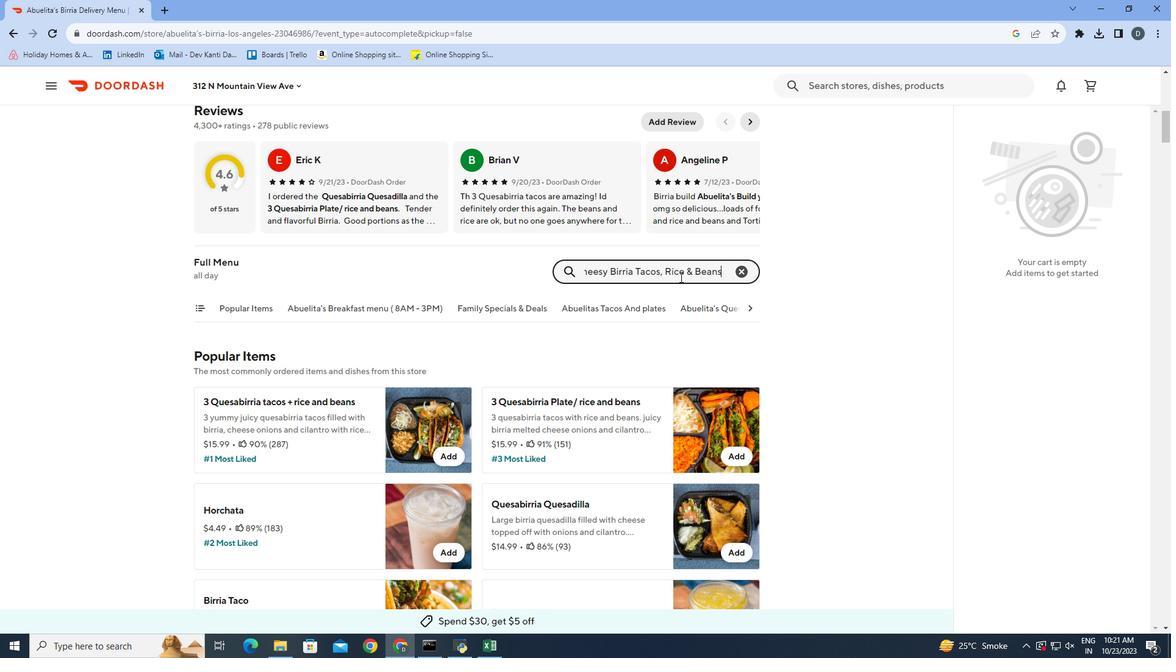 
Action: Mouse moved to (451, 353)
Screenshot: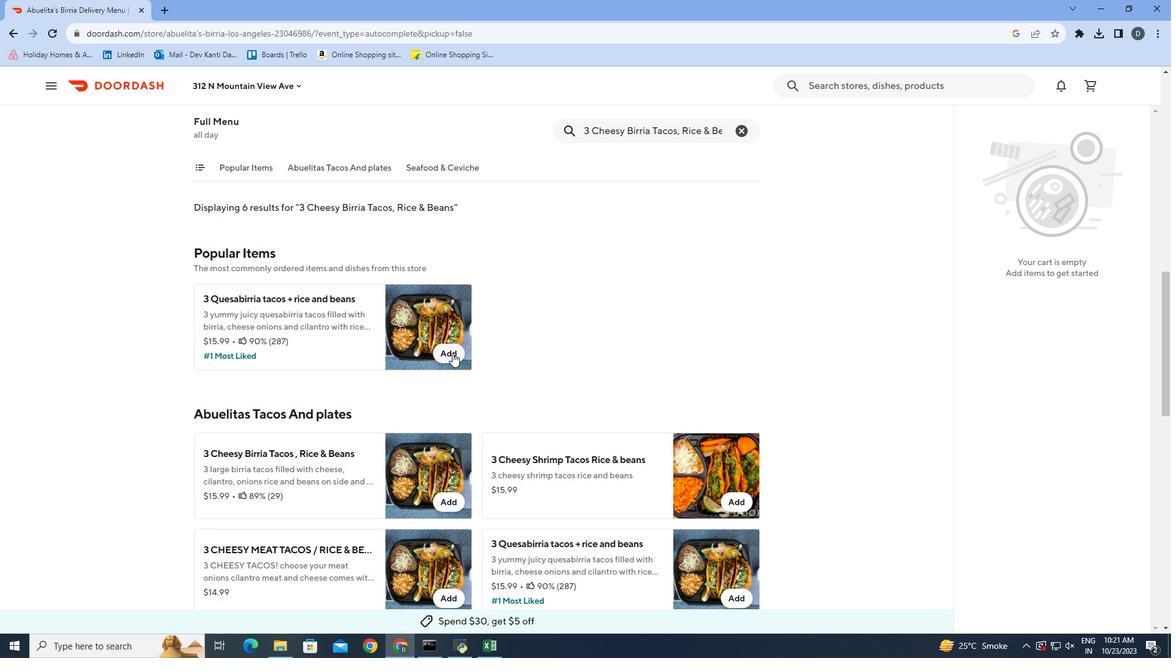 
Action: Mouse pressed left at (451, 353)
Screenshot: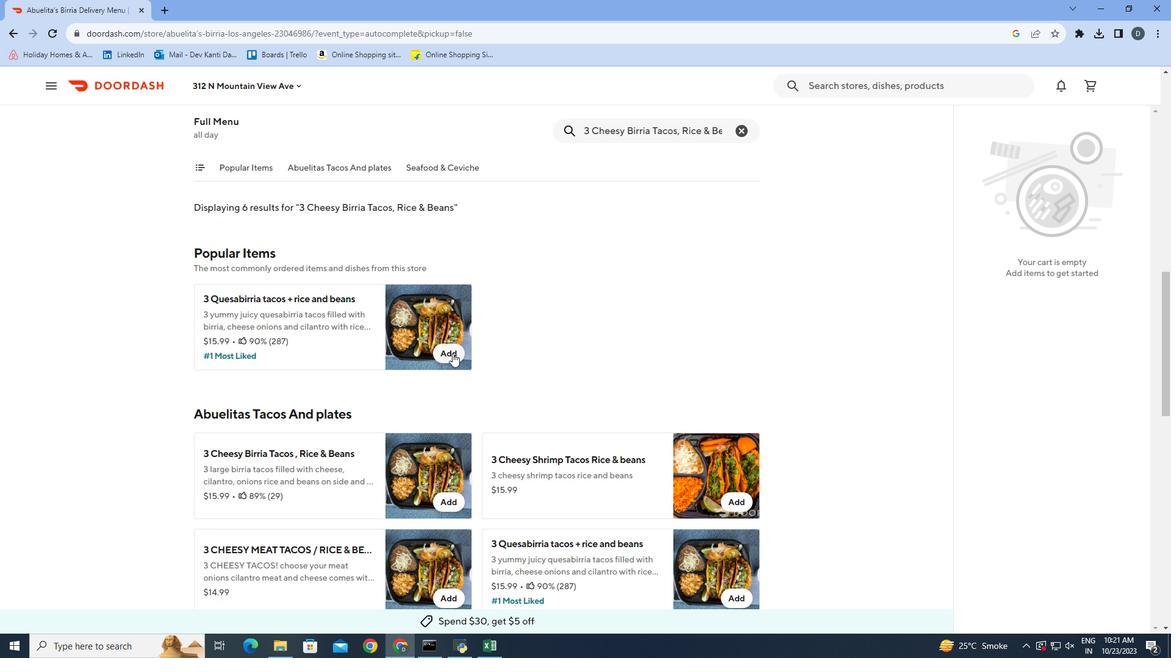 
Action: Mouse moved to (431, 89)
Screenshot: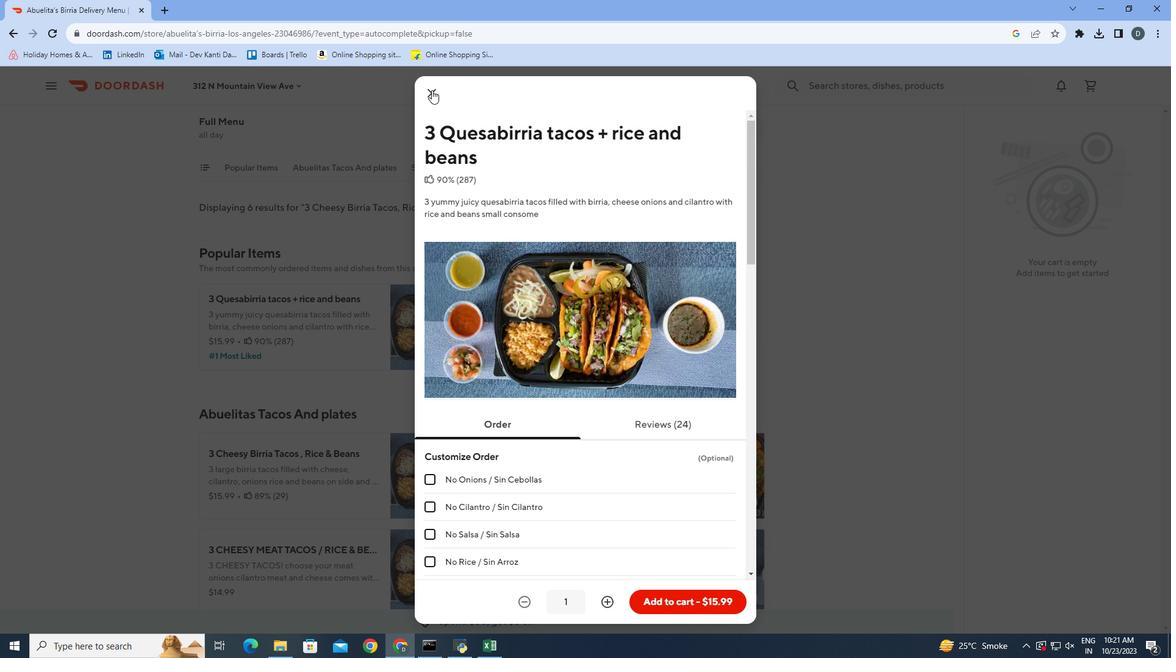 
Action: Mouse pressed left at (431, 89)
Screenshot: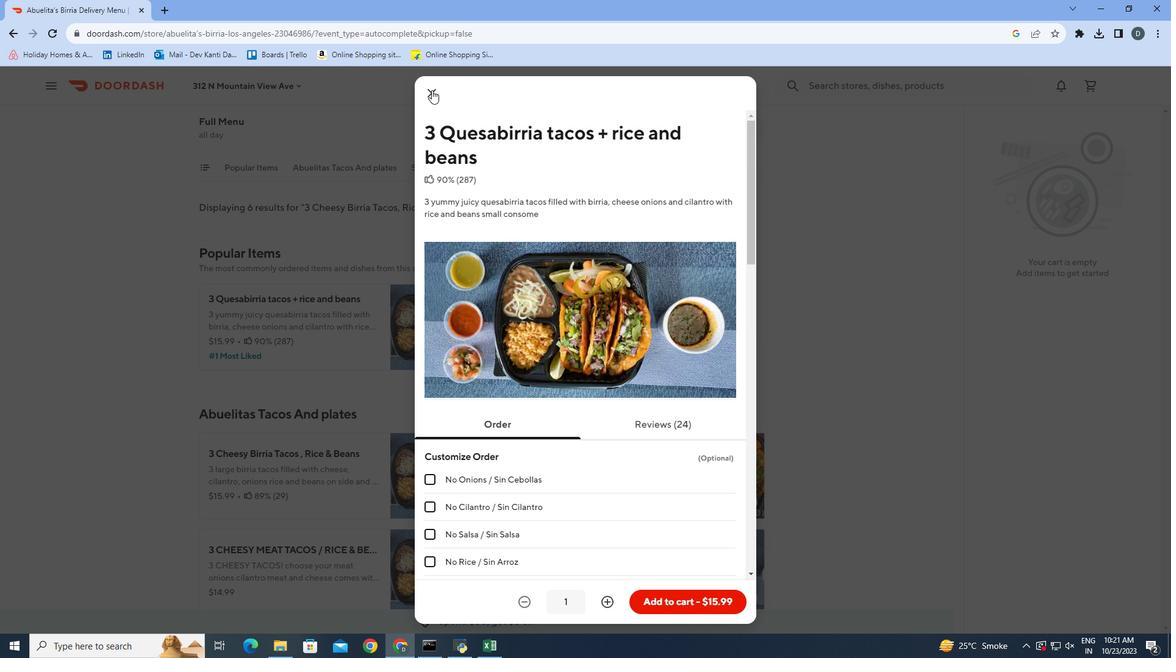 
Action: Mouse moved to (484, 300)
Screenshot: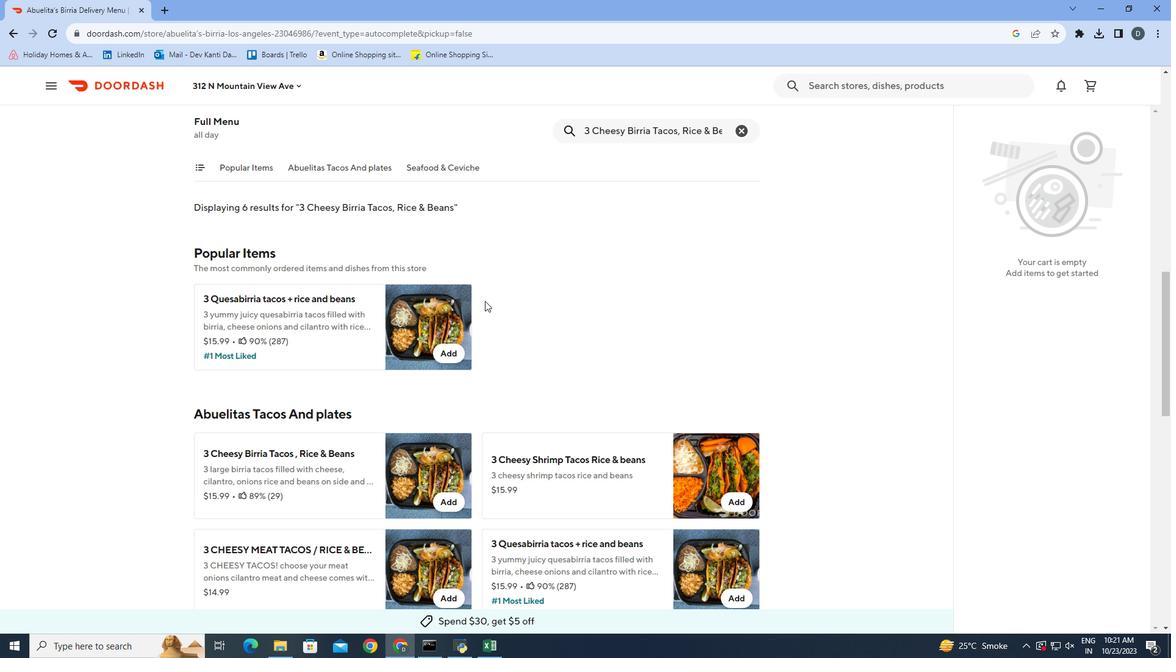 
Action: Mouse scrolled (484, 300) with delta (0, 0)
Screenshot: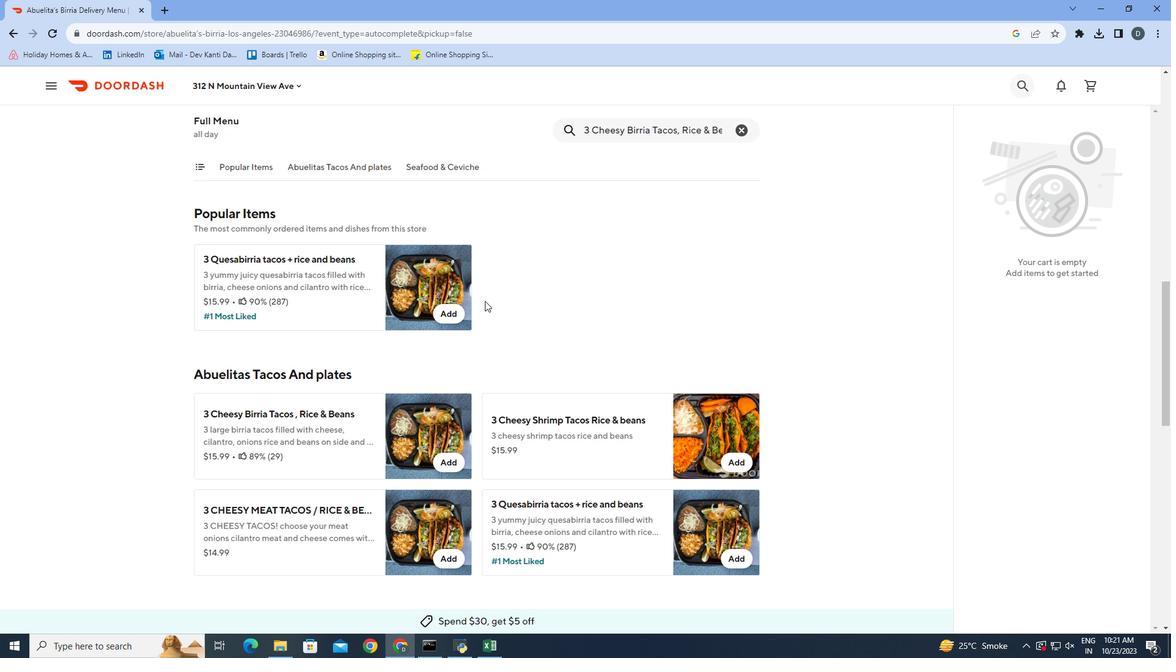 
Action: Mouse moved to (438, 435)
Screenshot: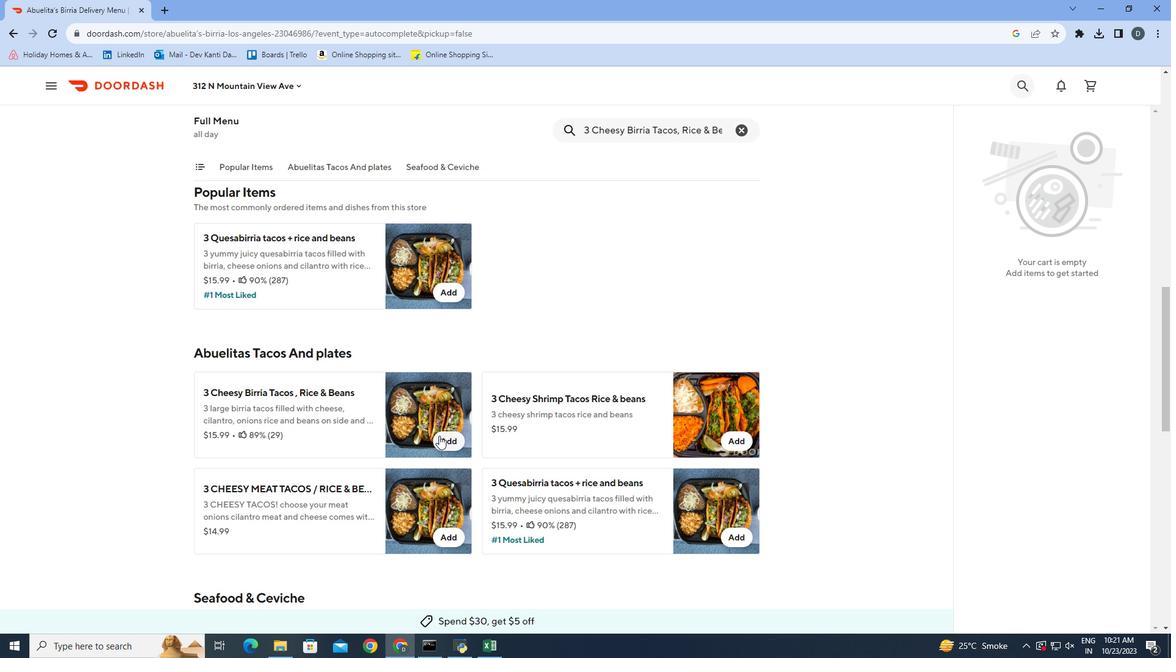 
Action: Mouse pressed left at (438, 435)
Screenshot: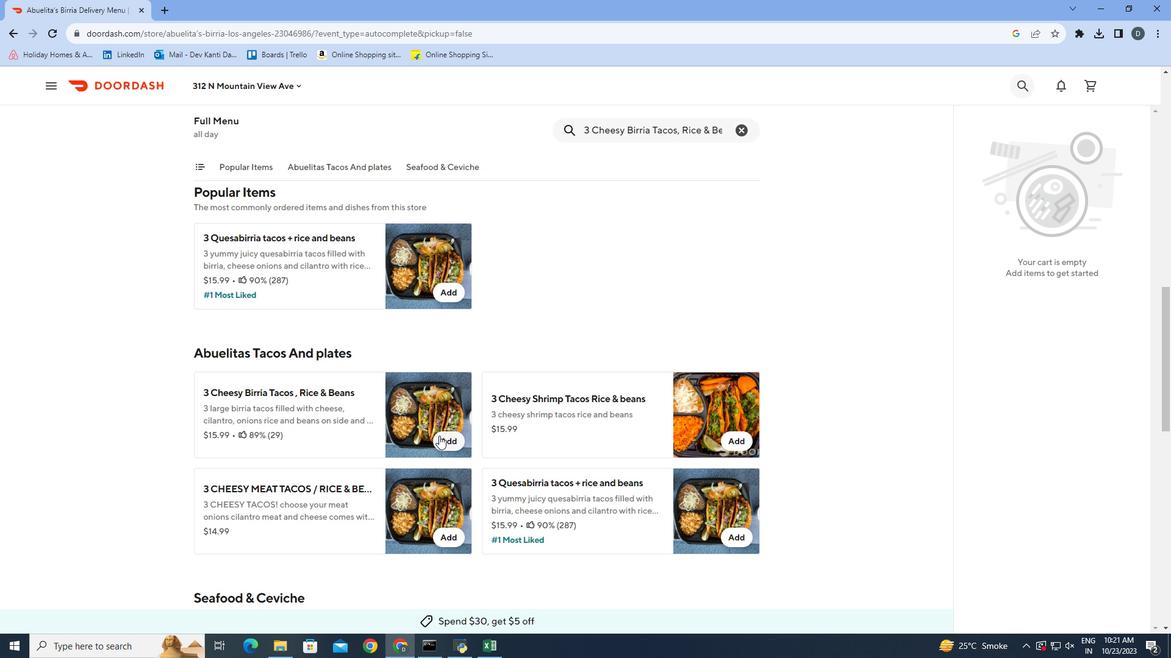 
Action: Mouse moved to (694, 600)
Screenshot: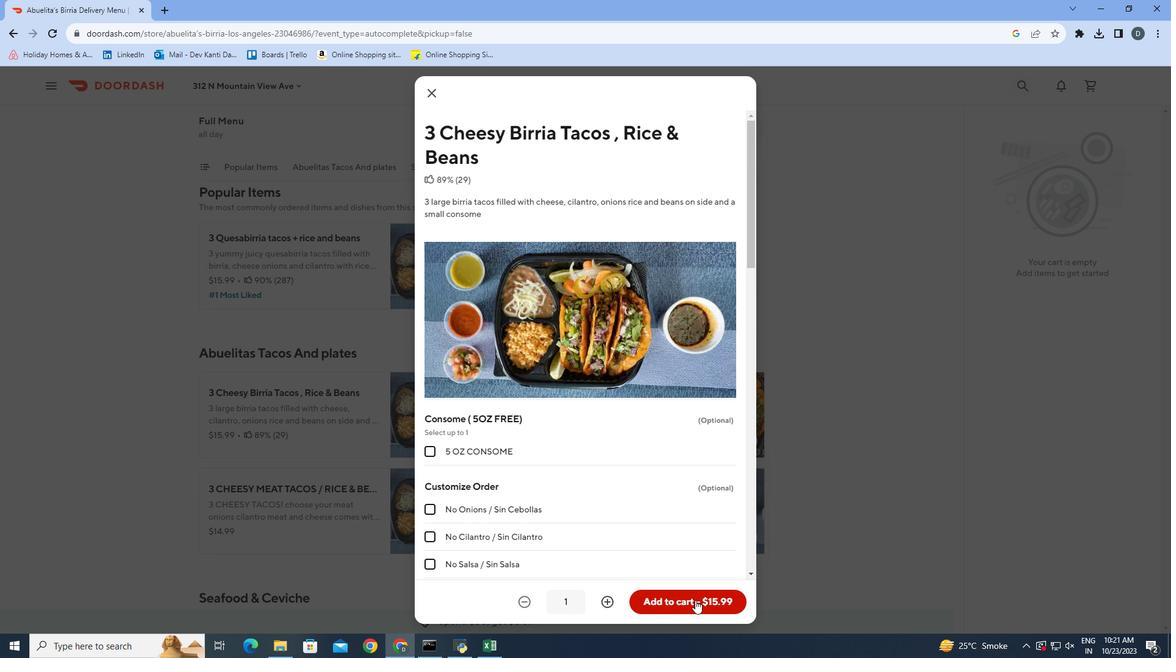 
Action: Mouse pressed left at (694, 600)
Screenshot: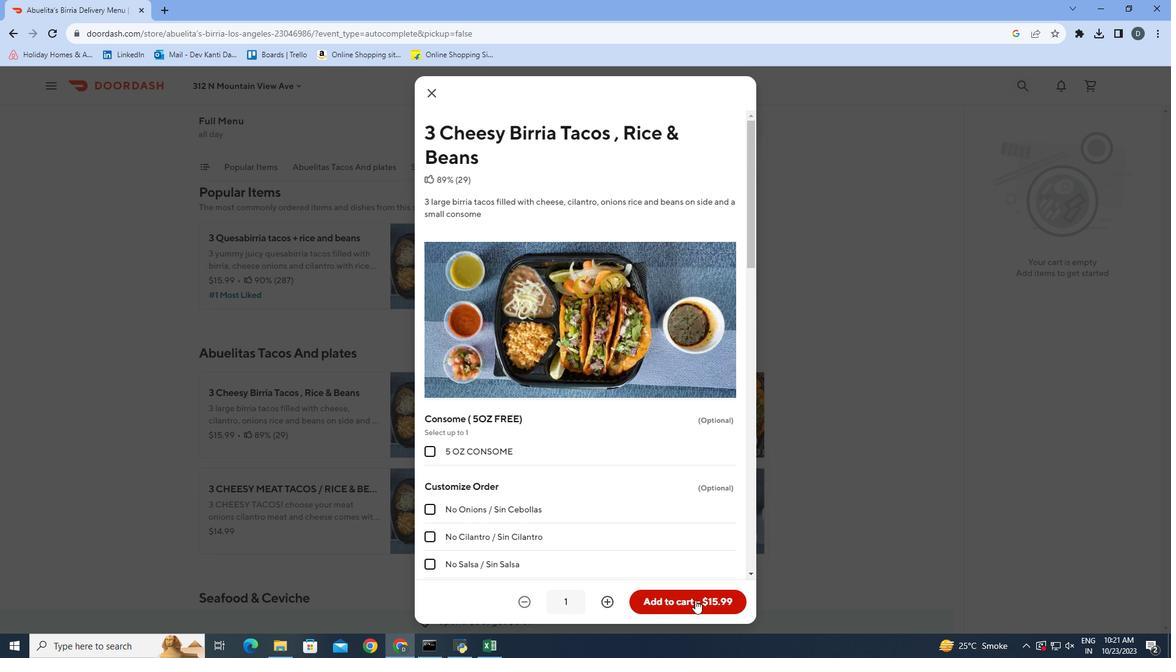
Action: Mouse moved to (793, 284)
Screenshot: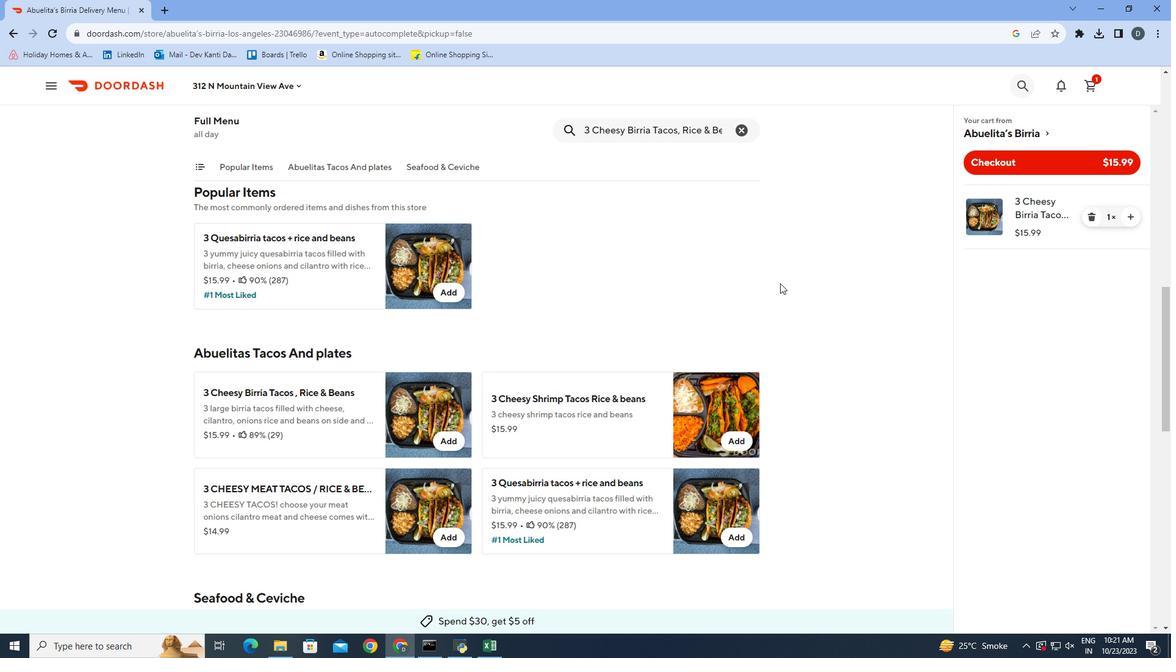 
